 Task: Look for space in Balezino, Russia from 6th September, 2023 to 12th September, 2023 for 4 adults in price range Rs.10000 to Rs.14000. Place can be private room with 4 bedrooms having 4 beds and 4 bathrooms. Property type can be house, flat, guest house. Amenities needed are: wifi, TV, free parkinig on premises, gym, breakfast. Booking option can be shelf check-in. Required host language is English.
Action: Mouse moved to (458, 100)
Screenshot: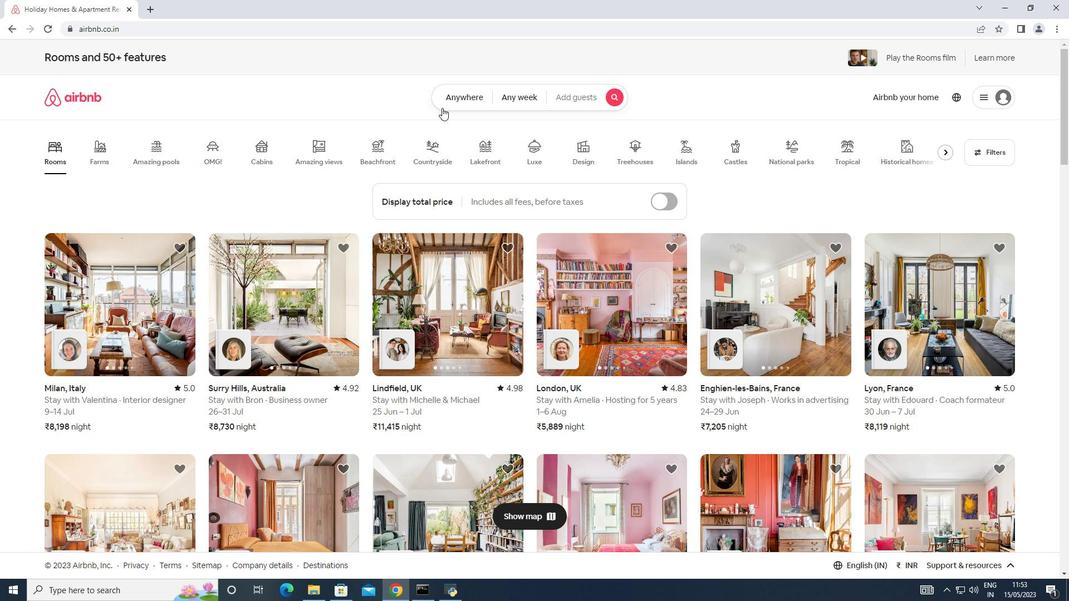 
Action: Mouse pressed left at (458, 100)
Screenshot: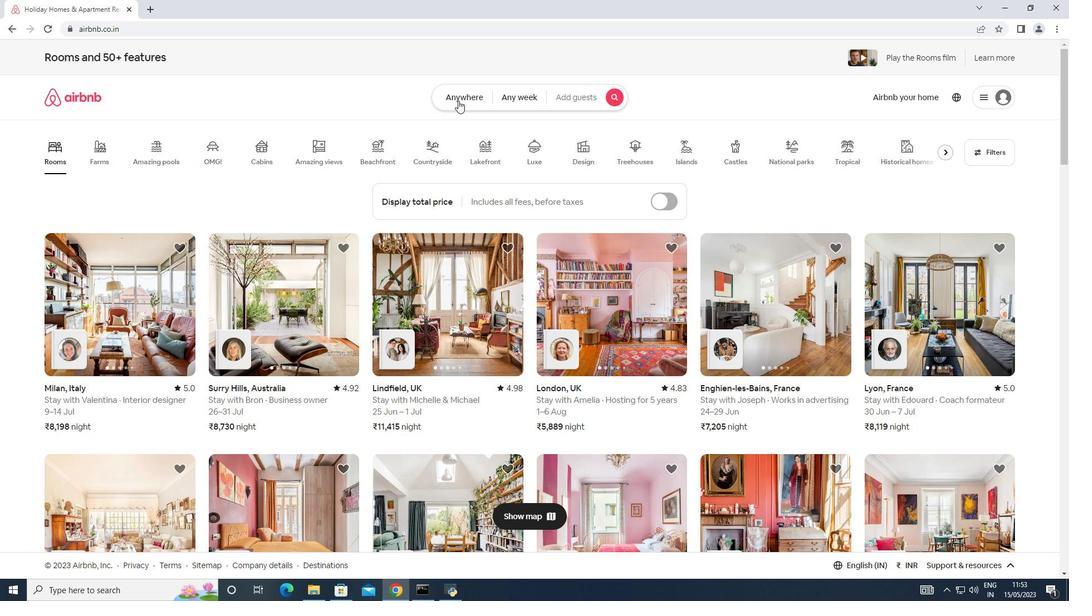 
Action: Mouse moved to (383, 137)
Screenshot: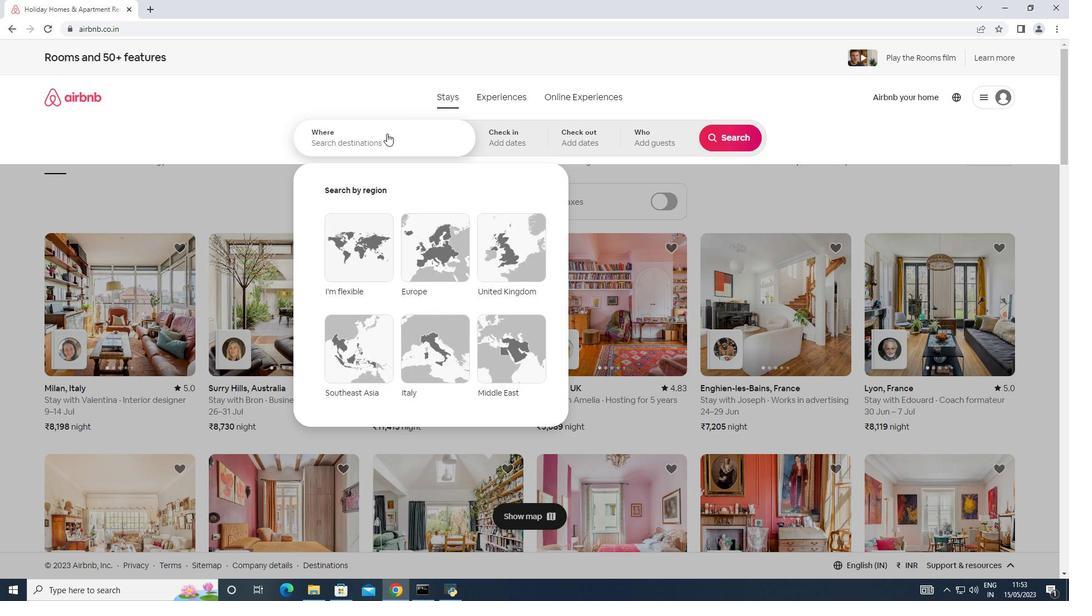 
Action: Mouse pressed left at (383, 137)
Screenshot: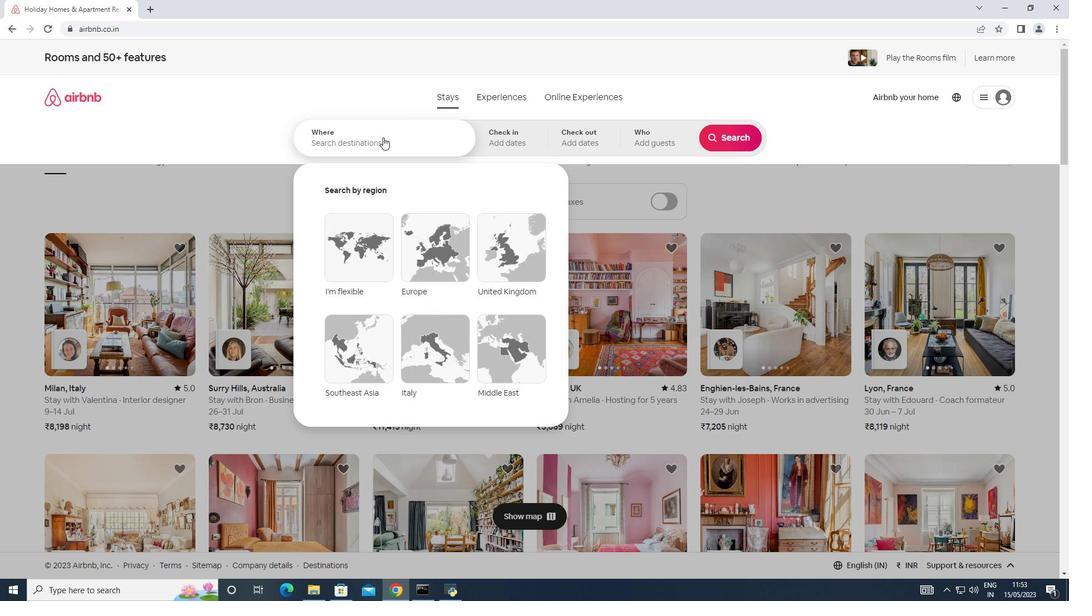 
Action: Mouse moved to (356, 141)
Screenshot: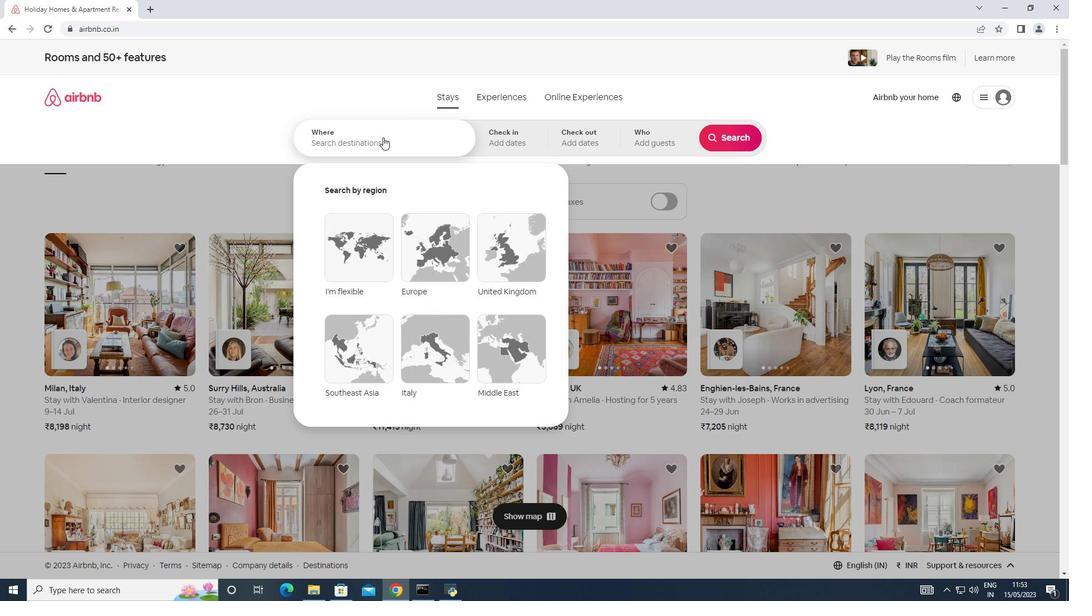 
Action: Key pressed <Key.shift>Balezino,<Key.shift>Russia
Screenshot: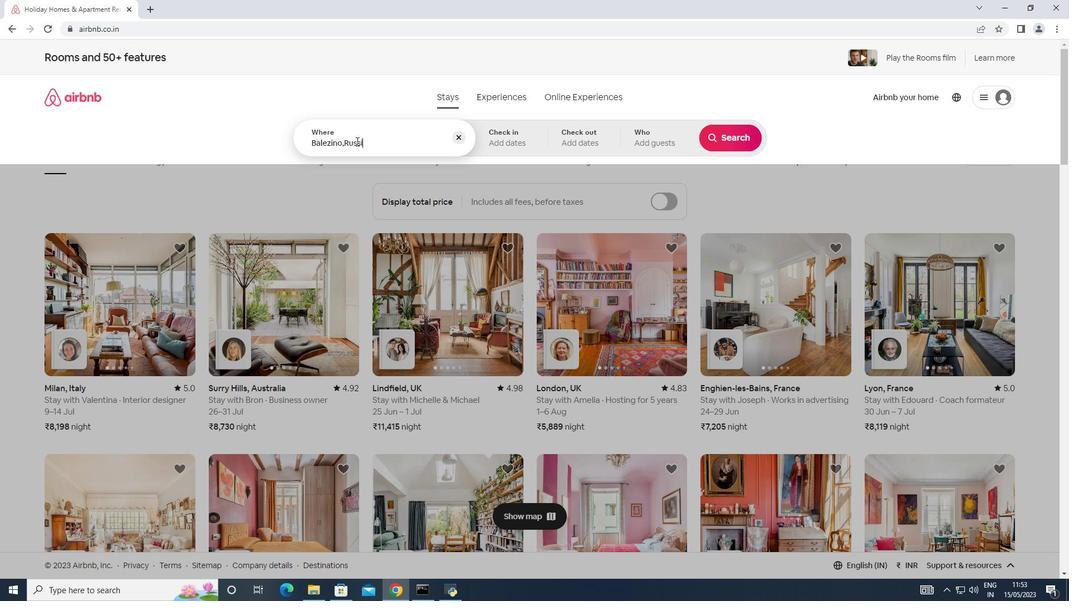 
Action: Mouse moved to (510, 142)
Screenshot: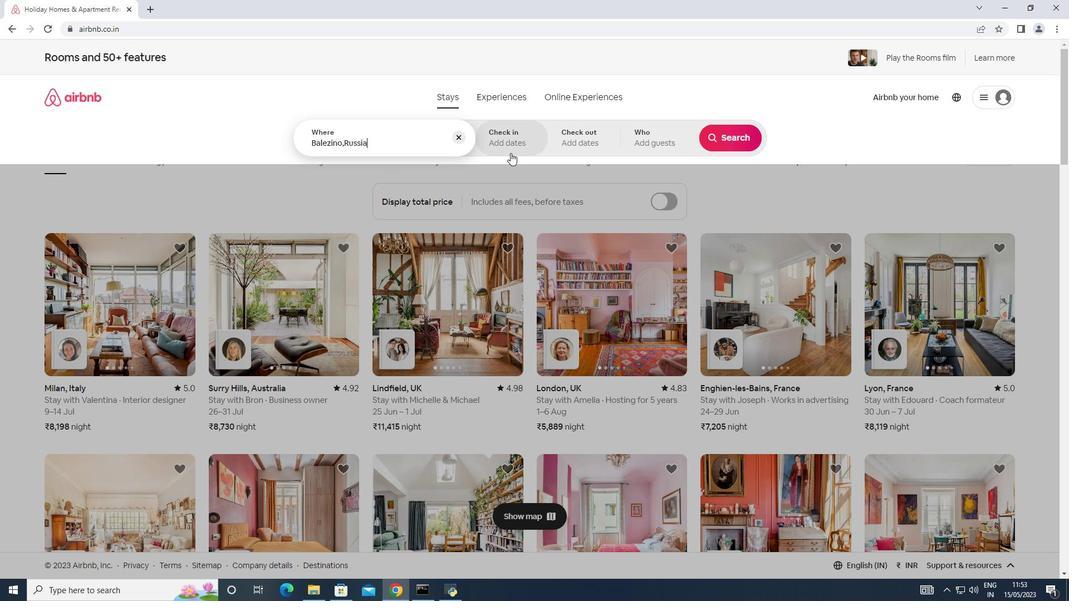
Action: Mouse pressed left at (510, 142)
Screenshot: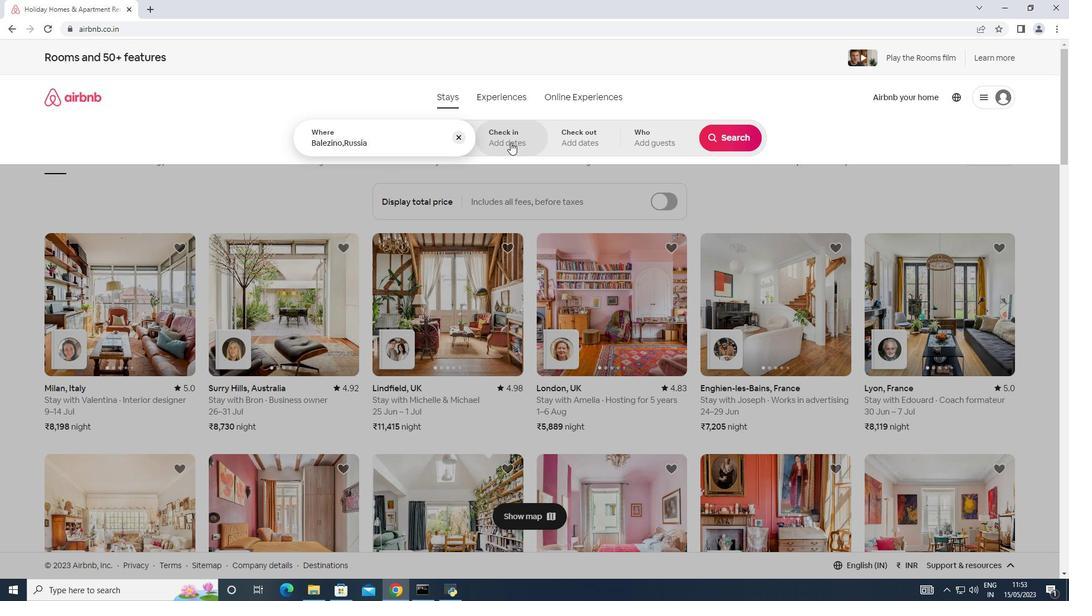 
Action: Mouse moved to (730, 225)
Screenshot: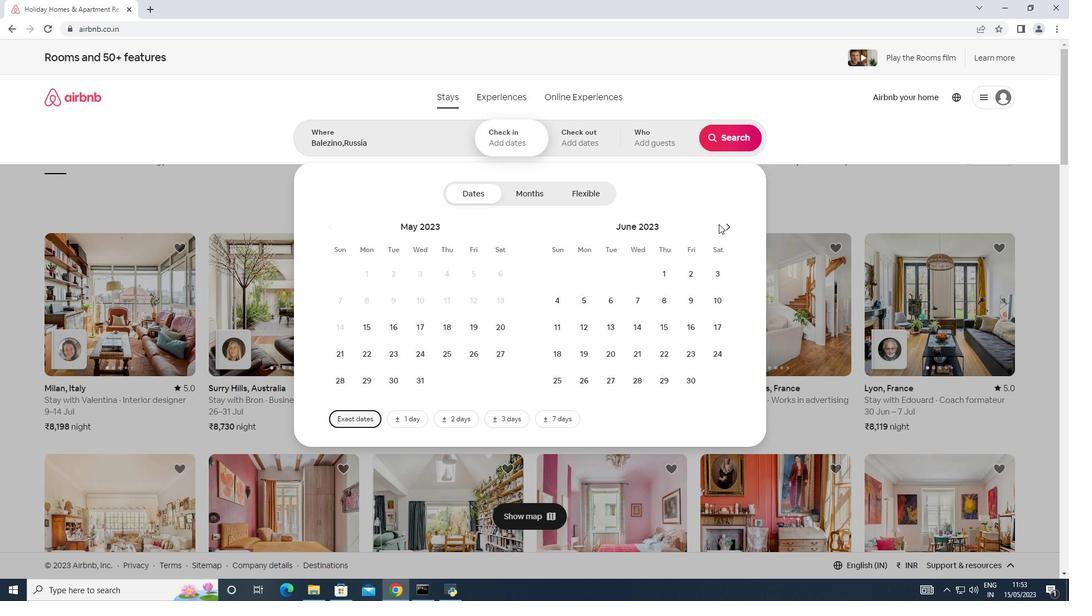 
Action: Mouse pressed left at (730, 225)
Screenshot: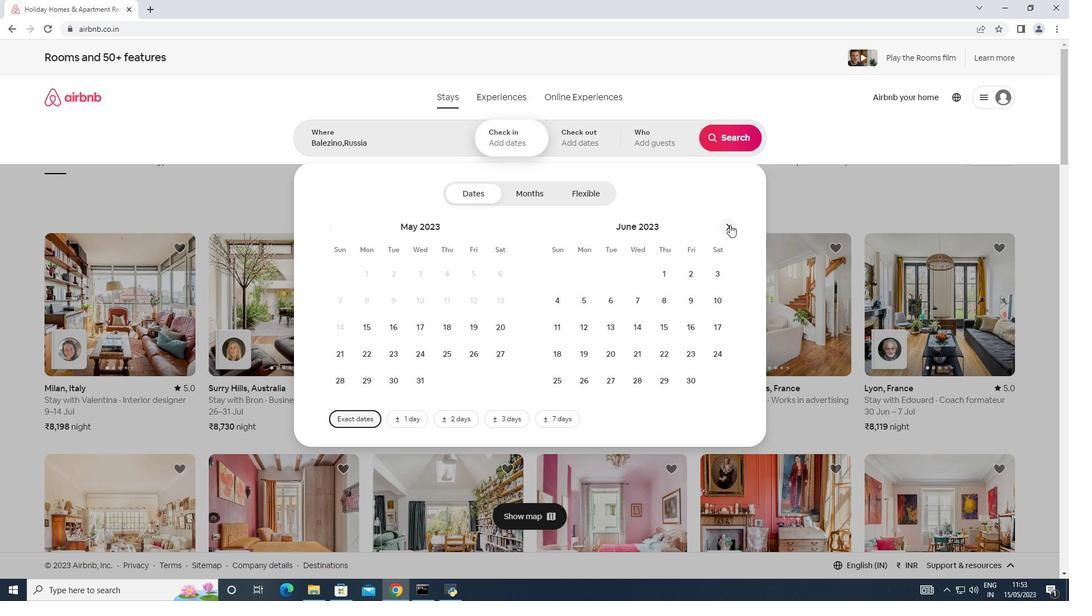 
Action: Mouse pressed left at (730, 225)
Screenshot: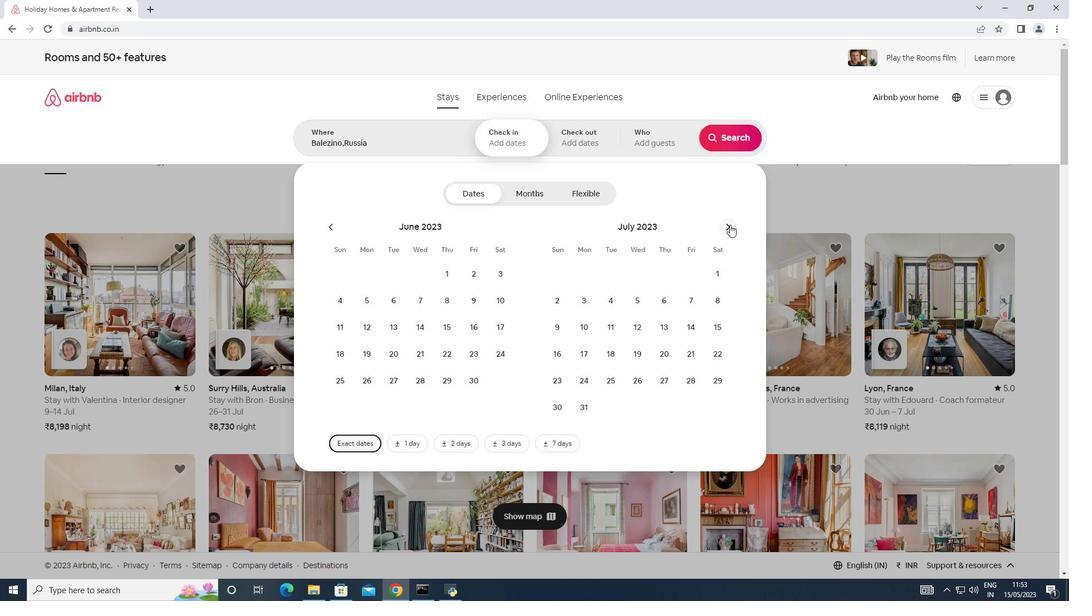 
Action: Mouse pressed left at (730, 225)
Screenshot: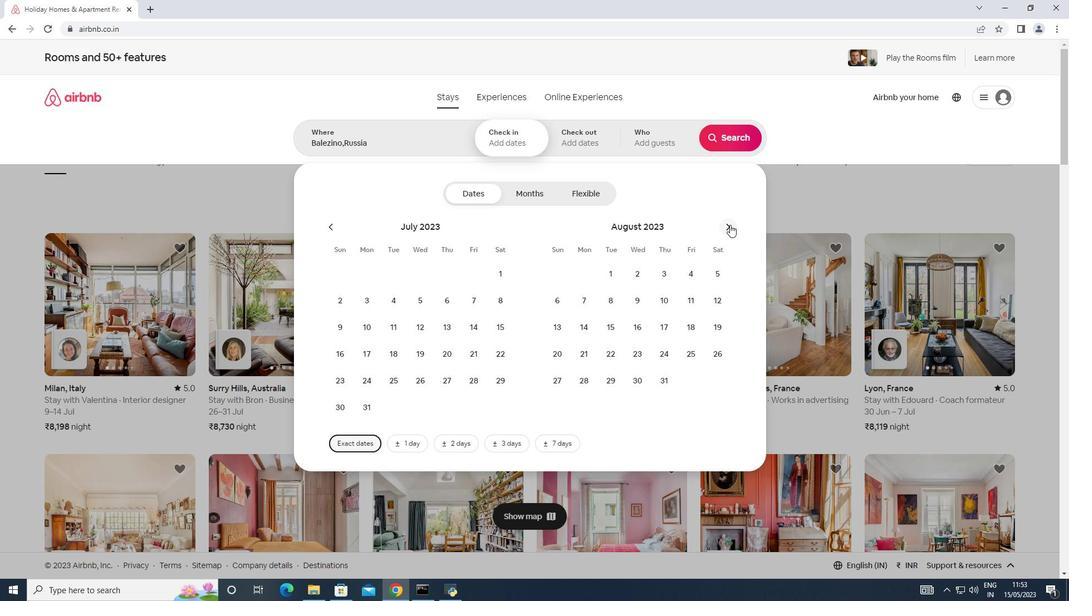 
Action: Mouse moved to (632, 300)
Screenshot: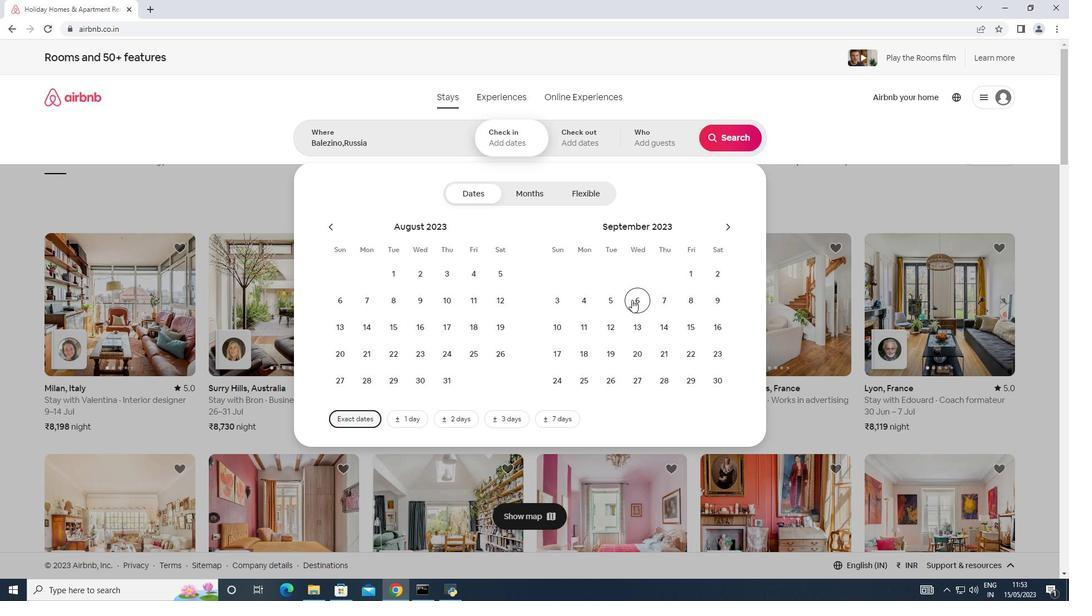 
Action: Mouse pressed left at (632, 300)
Screenshot: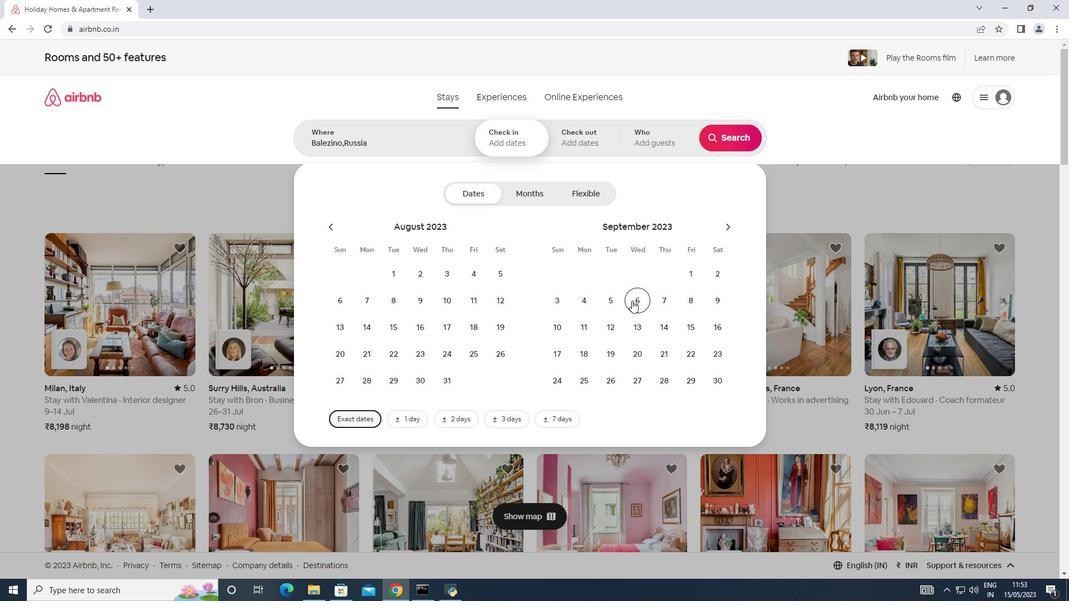 
Action: Mouse moved to (619, 321)
Screenshot: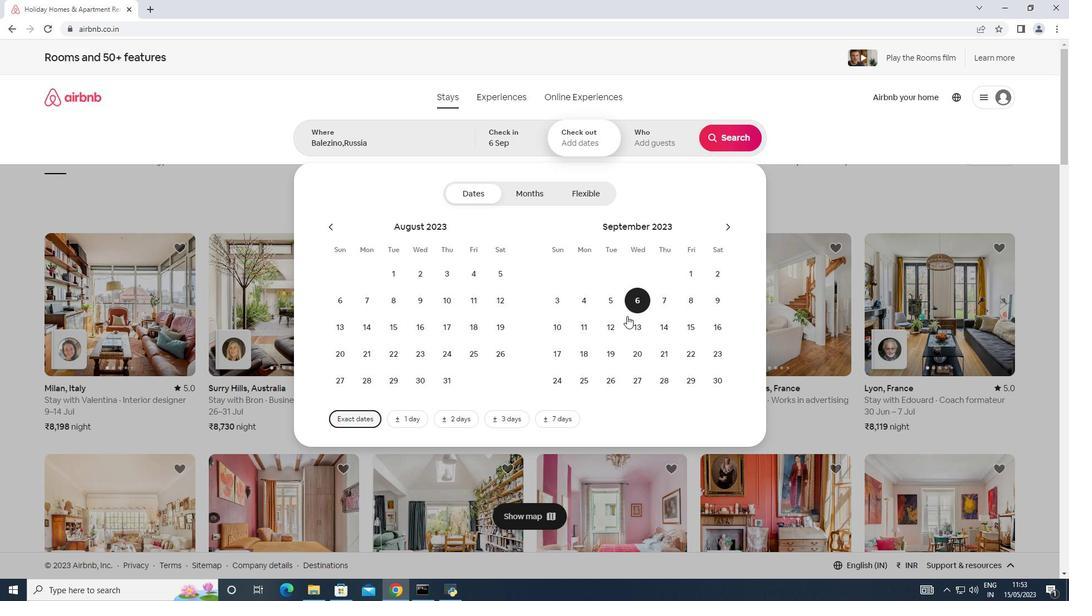 
Action: Mouse pressed left at (619, 321)
Screenshot: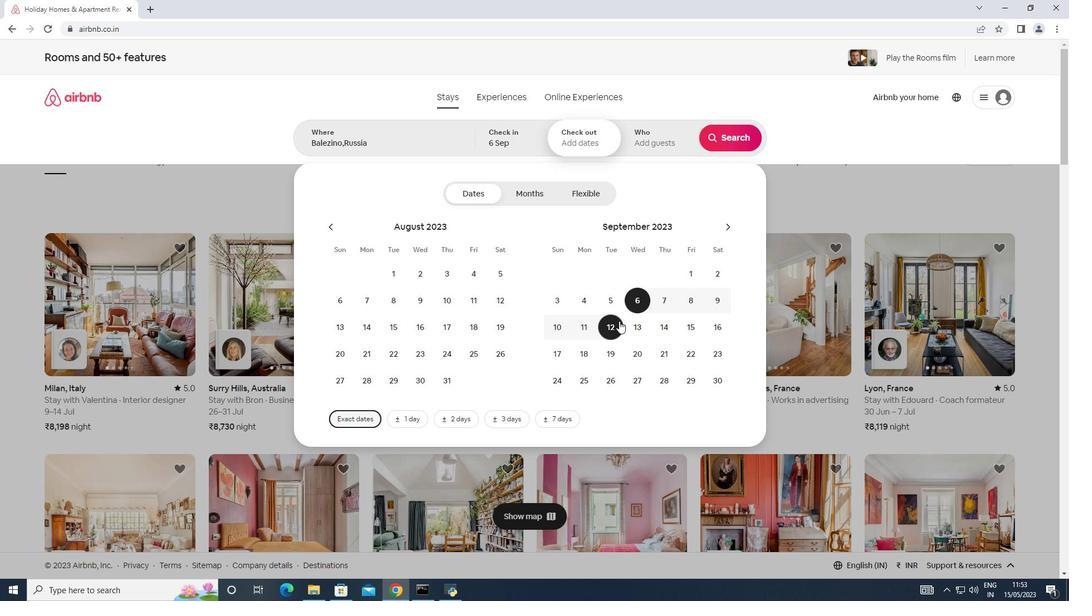 
Action: Mouse moved to (648, 140)
Screenshot: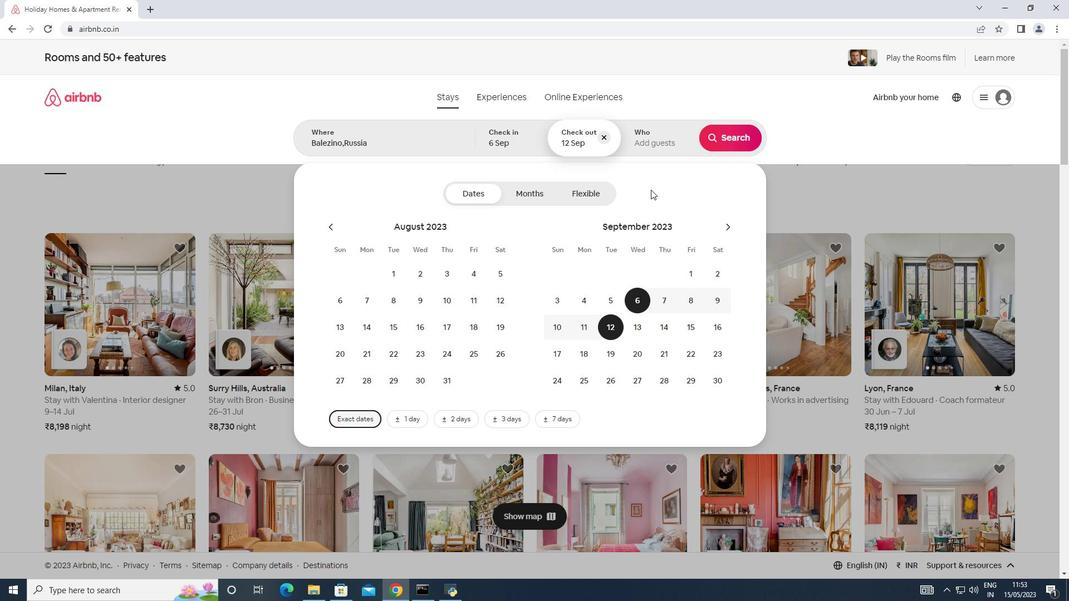 
Action: Mouse pressed left at (648, 140)
Screenshot: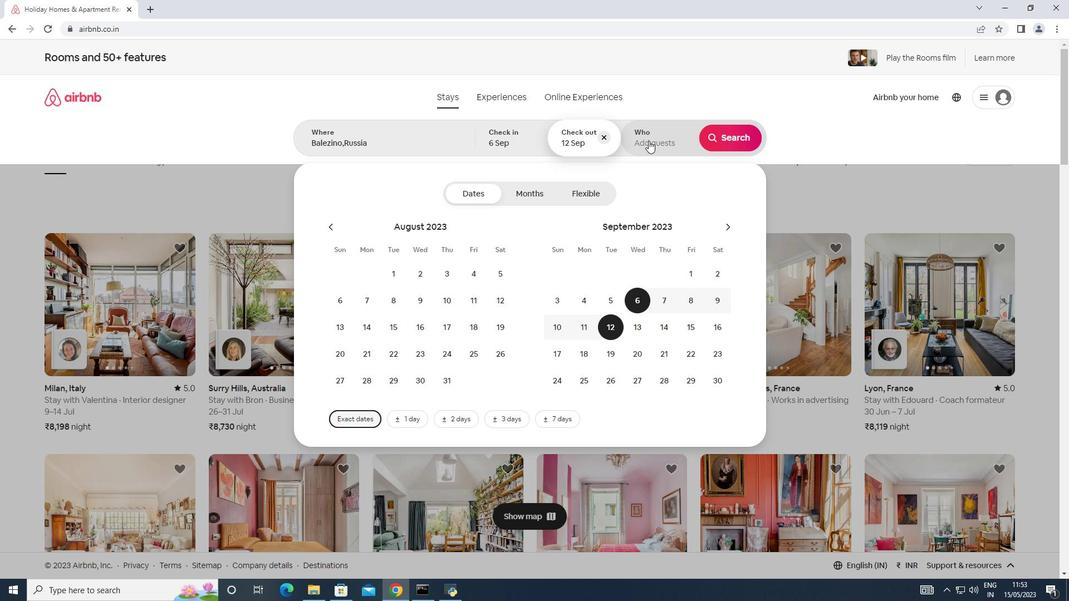 
Action: Mouse moved to (734, 197)
Screenshot: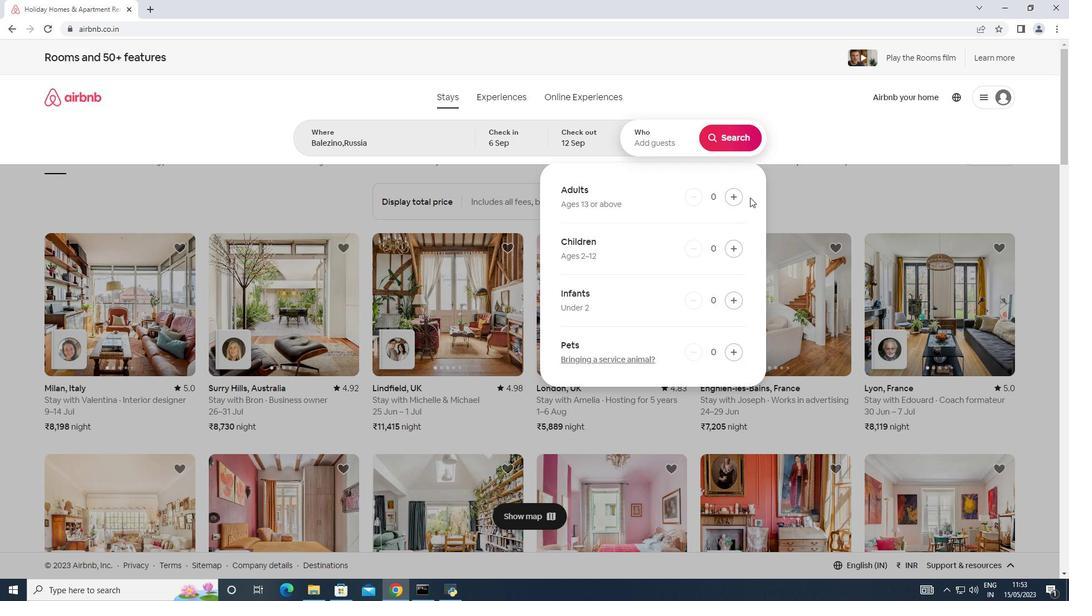 
Action: Mouse pressed left at (734, 197)
Screenshot: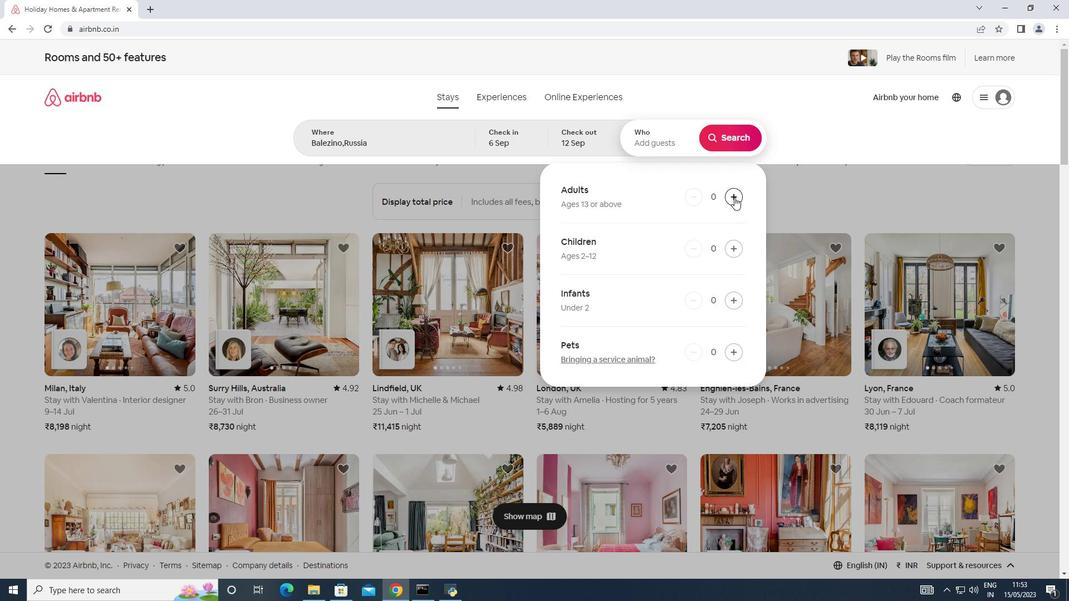 
Action: Mouse pressed left at (734, 197)
Screenshot: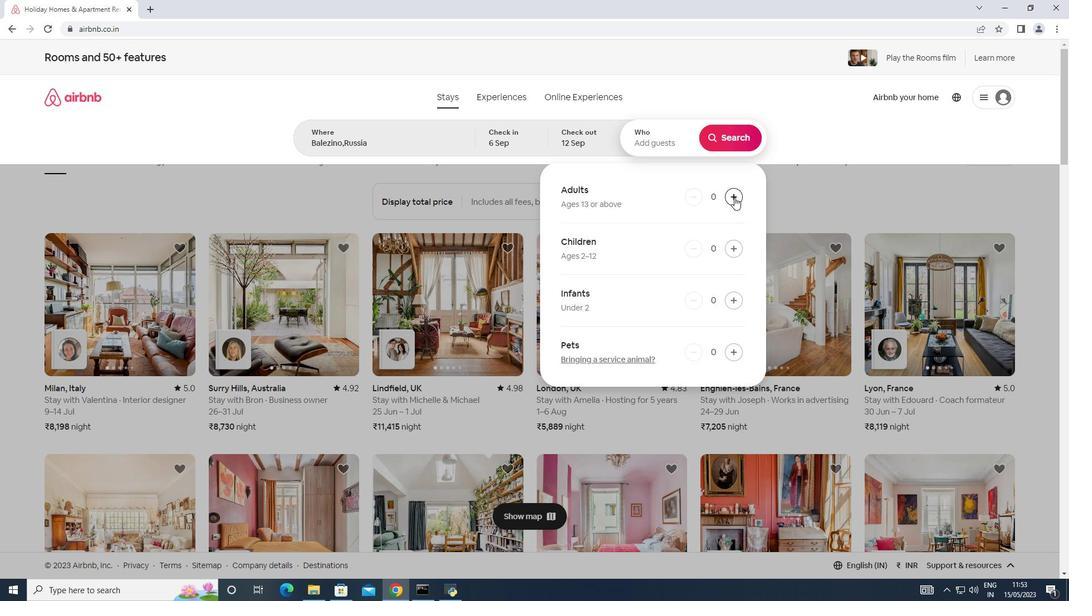 
Action: Mouse pressed left at (734, 197)
Screenshot: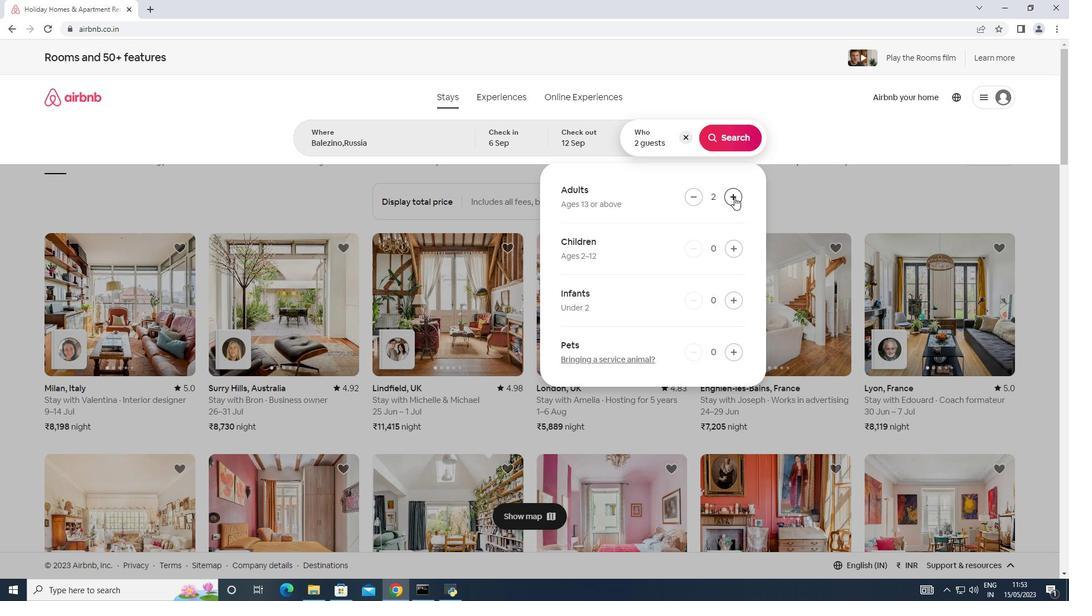 
Action: Mouse moved to (734, 193)
Screenshot: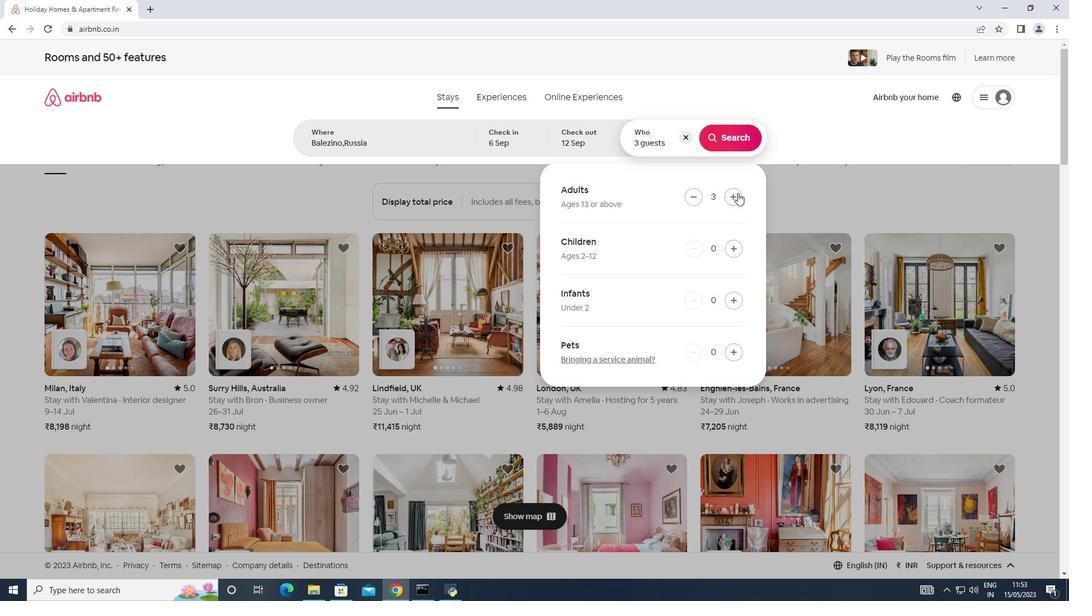 
Action: Mouse pressed left at (734, 193)
Screenshot: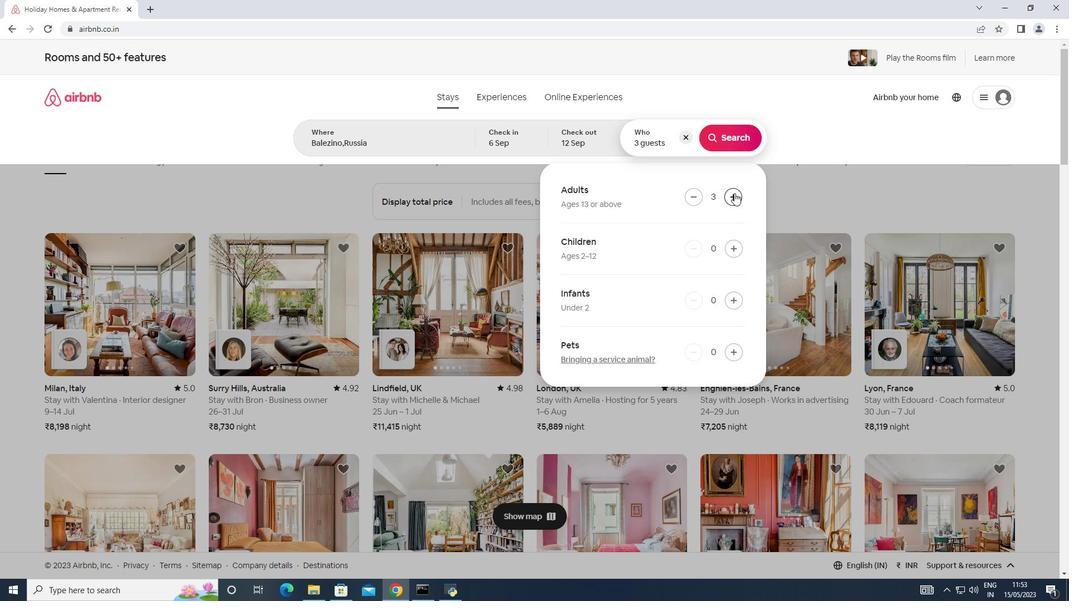 
Action: Mouse moved to (734, 135)
Screenshot: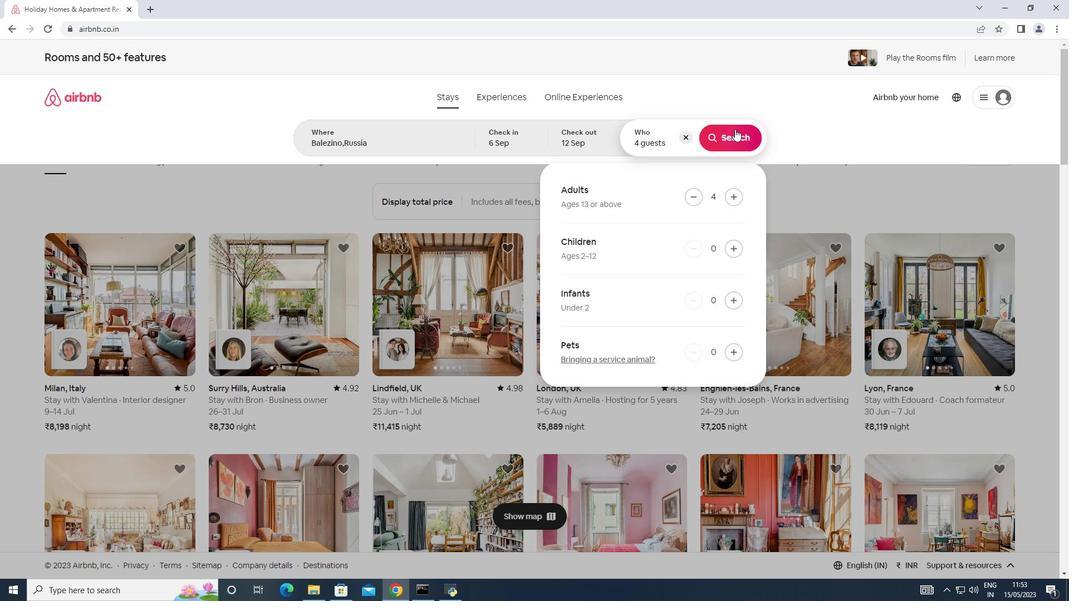 
Action: Mouse pressed left at (734, 135)
Screenshot: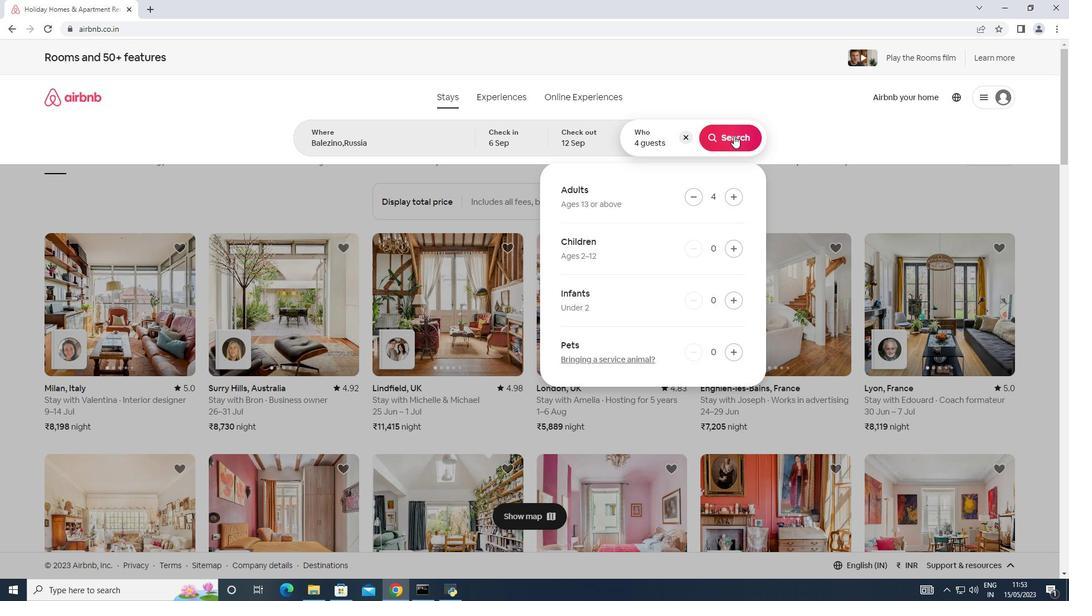 
Action: Mouse moved to (1030, 116)
Screenshot: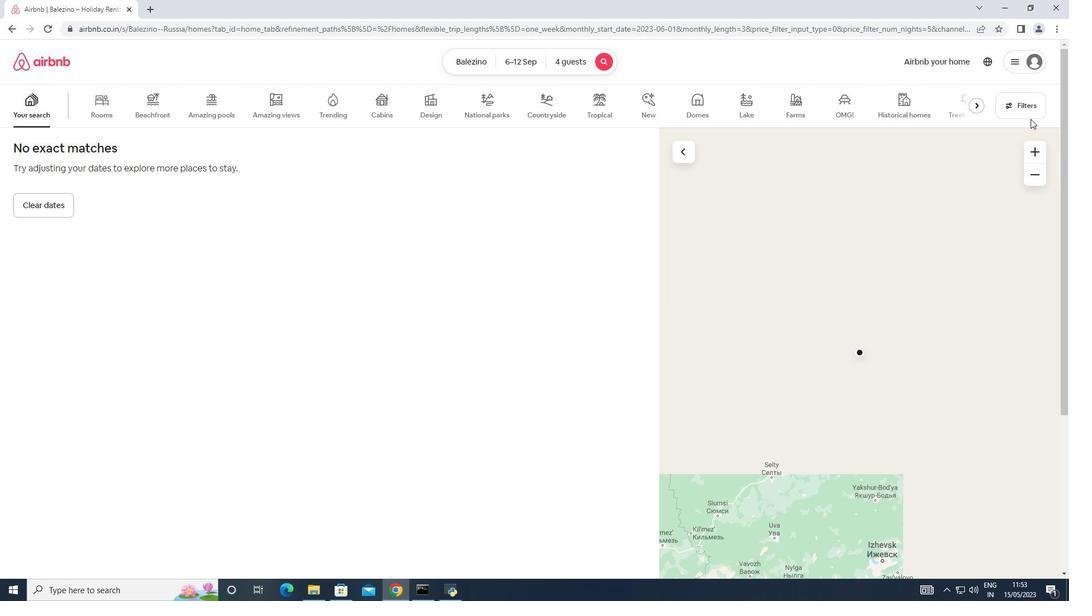 
Action: Mouse pressed left at (1030, 116)
Screenshot: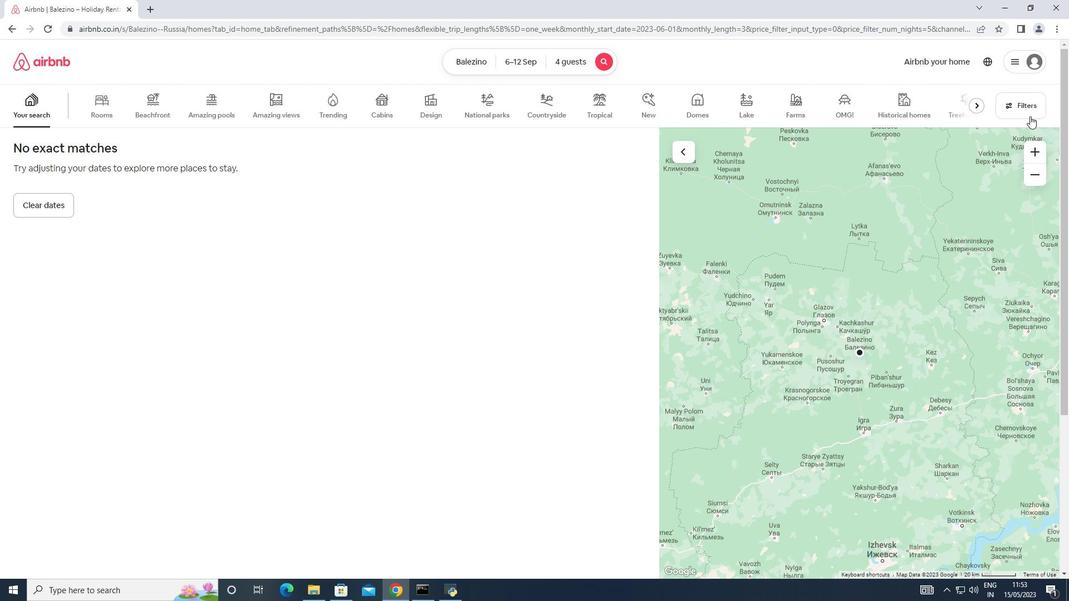 
Action: Mouse moved to (383, 374)
Screenshot: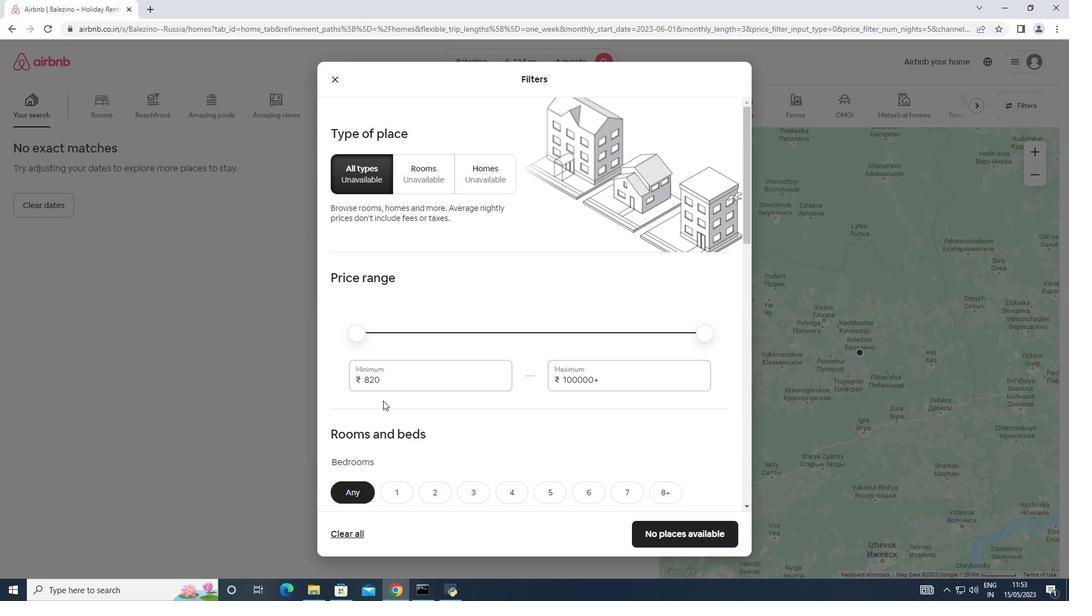 
Action: Mouse pressed left at (383, 374)
Screenshot: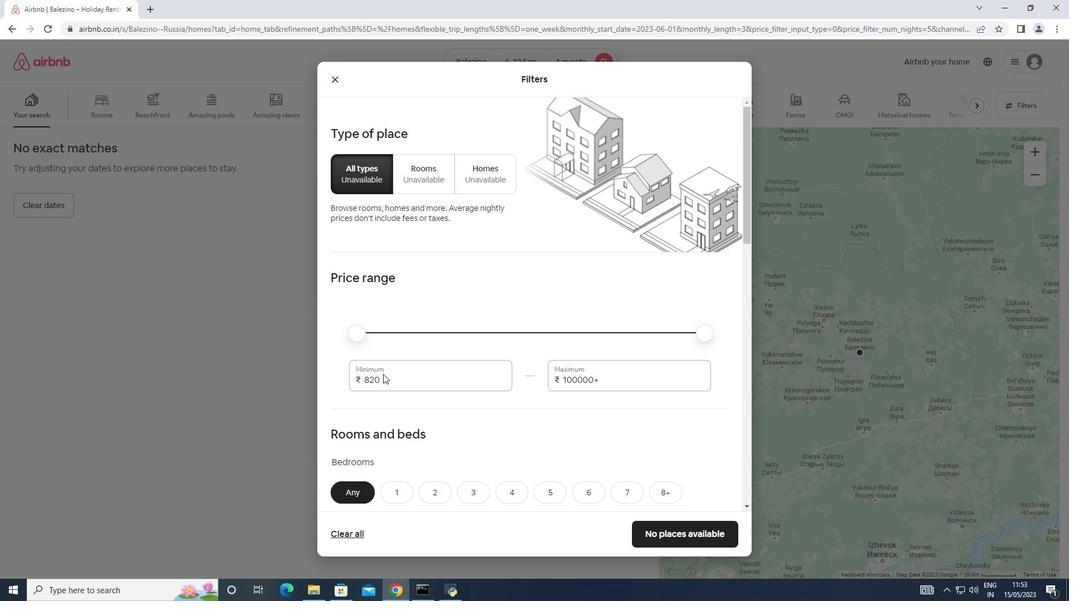 
Action: Mouse moved to (383, 378)
Screenshot: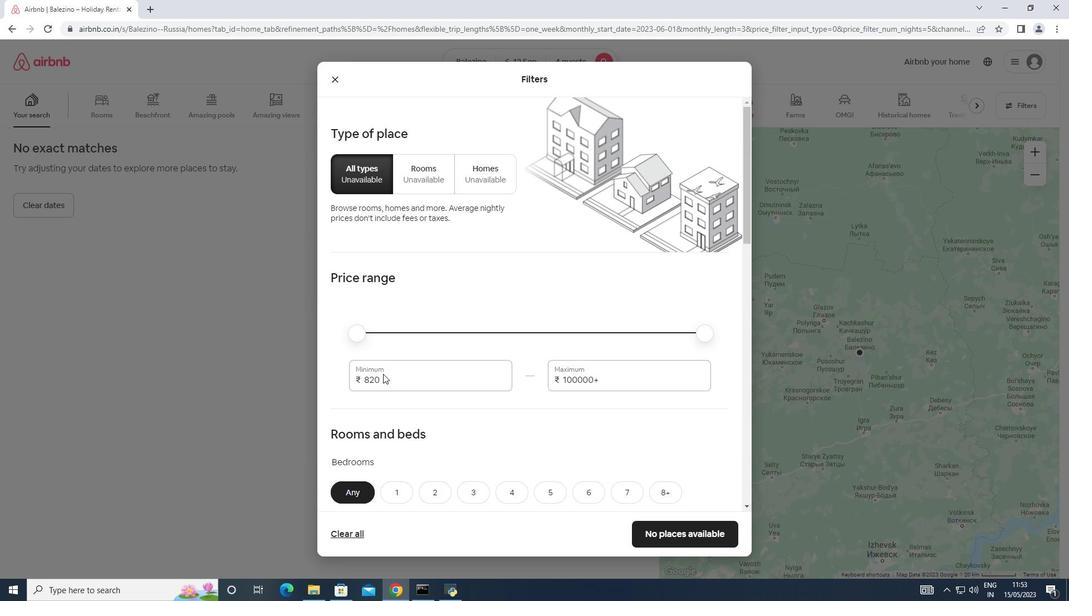 
Action: Mouse pressed left at (383, 378)
Screenshot: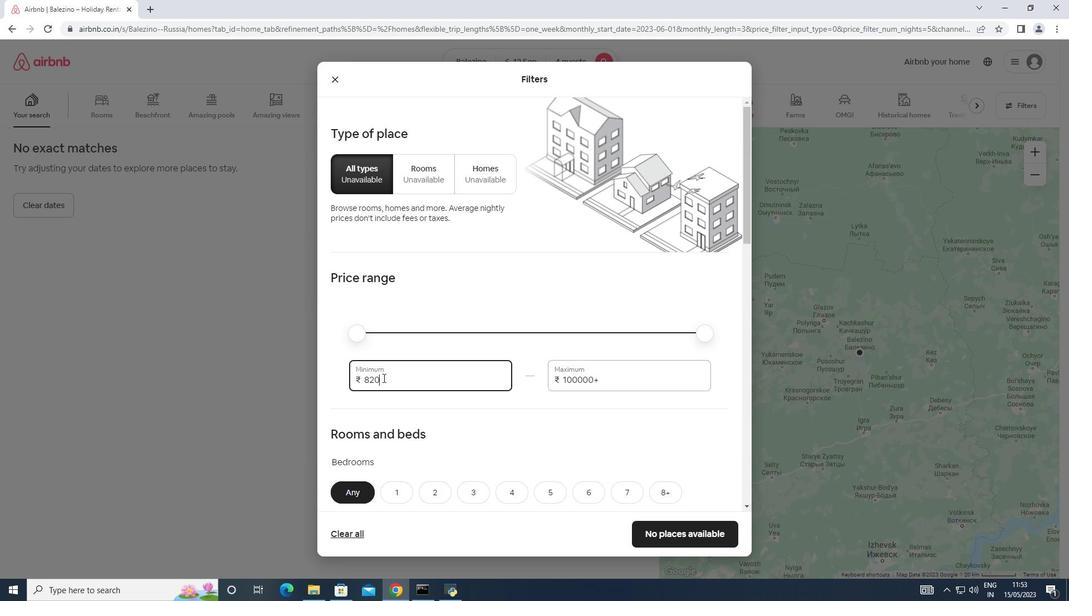 
Action: Mouse moved to (364, 377)
Screenshot: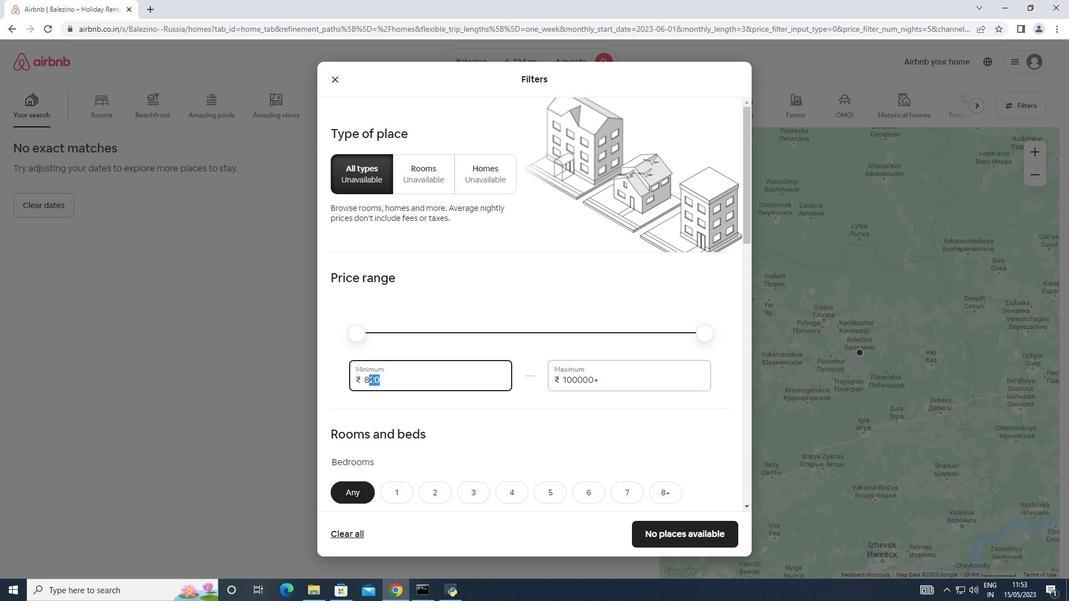 
Action: Key pressed 10000
Screenshot: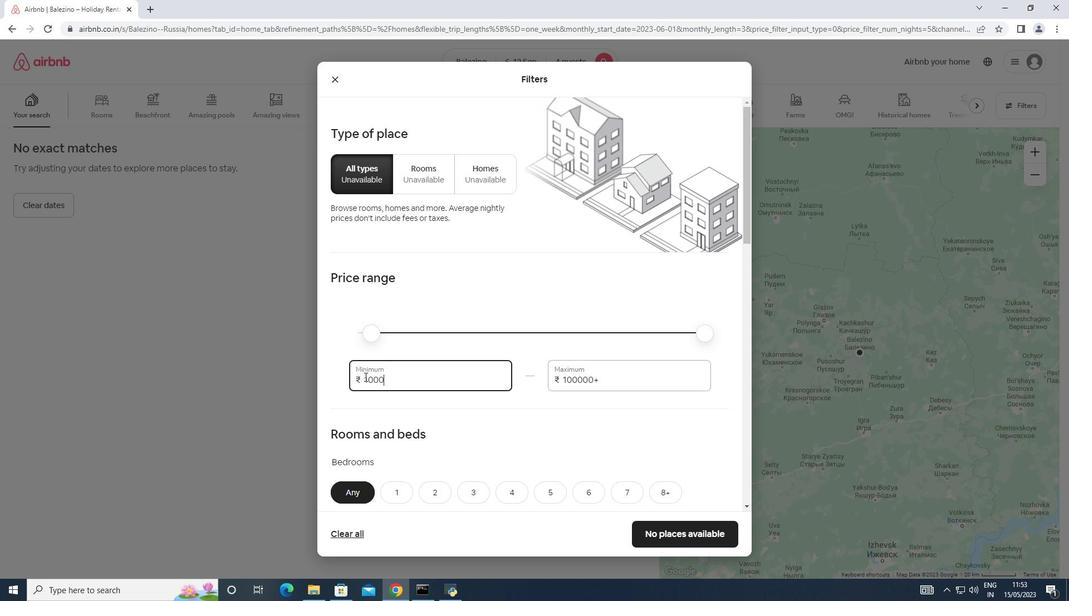 
Action: Mouse moved to (604, 380)
Screenshot: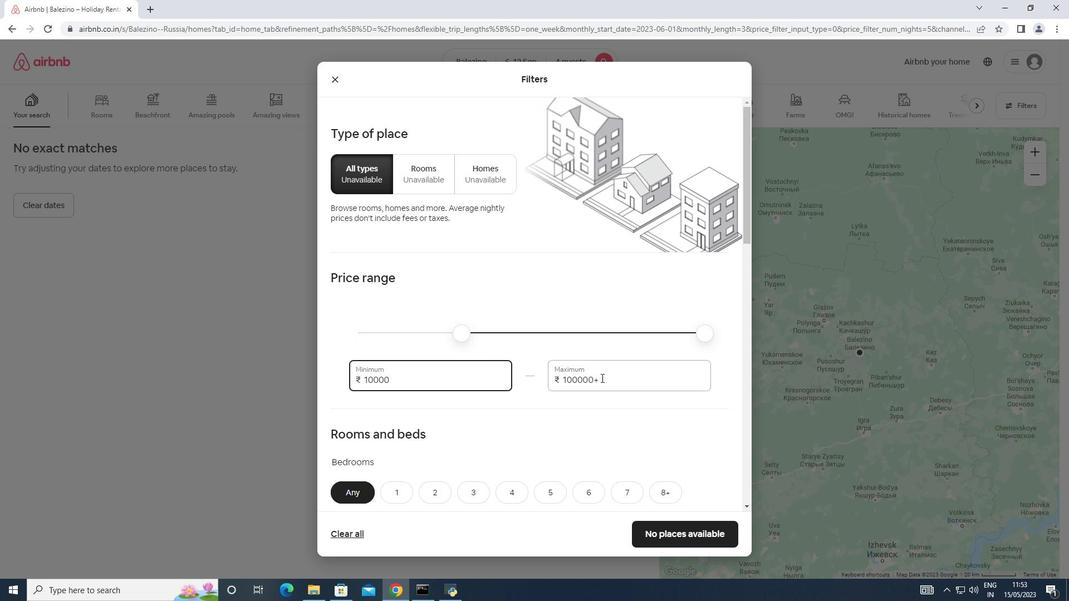 
Action: Mouse pressed left at (604, 380)
Screenshot: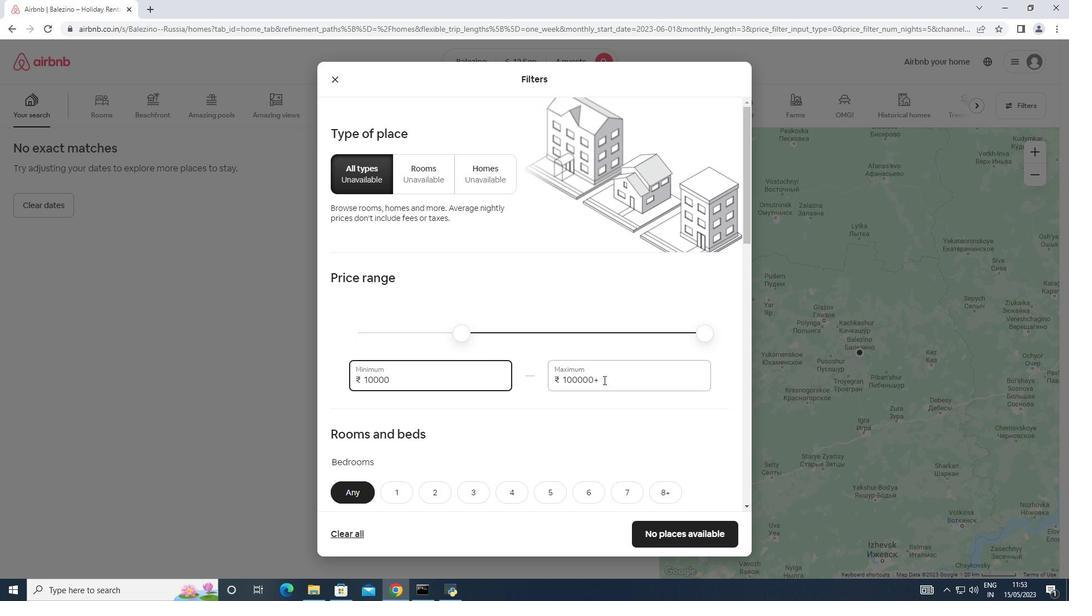 
Action: Mouse moved to (546, 370)
Screenshot: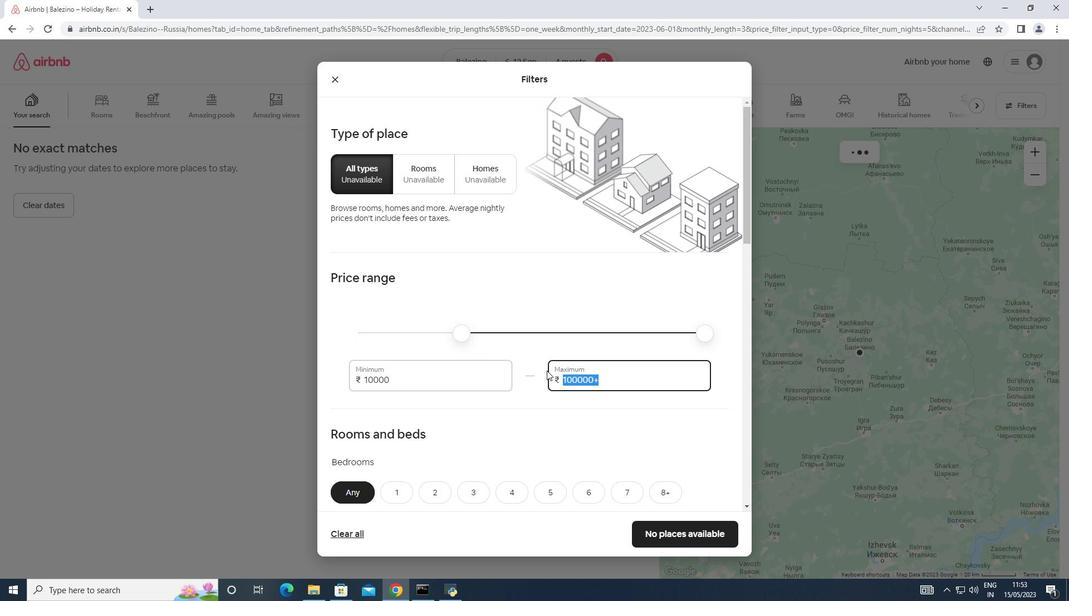 
Action: Key pressed 14000
Screenshot: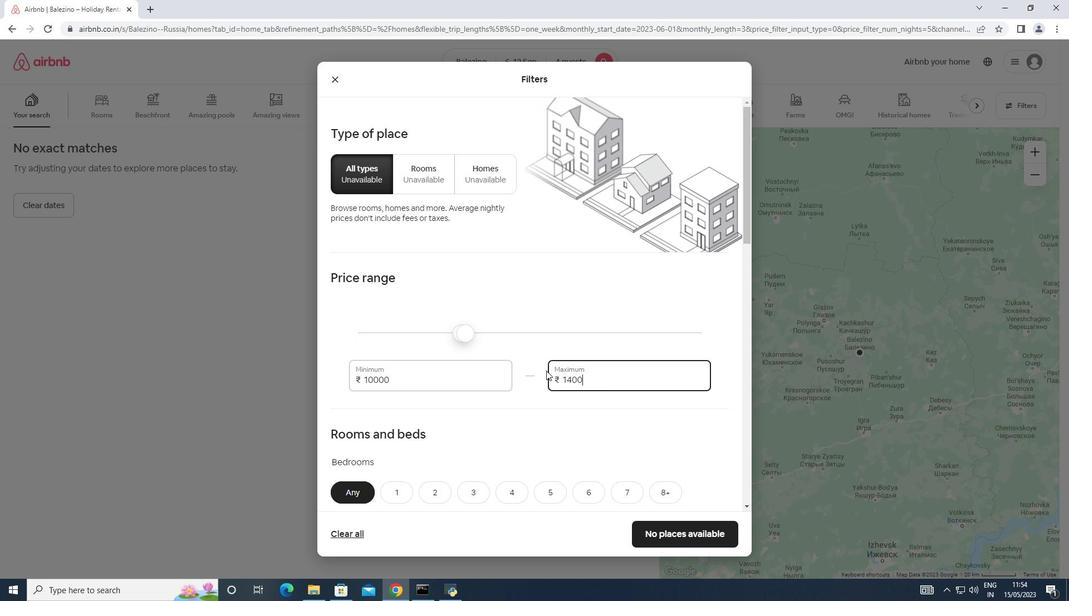 
Action: Mouse moved to (546, 364)
Screenshot: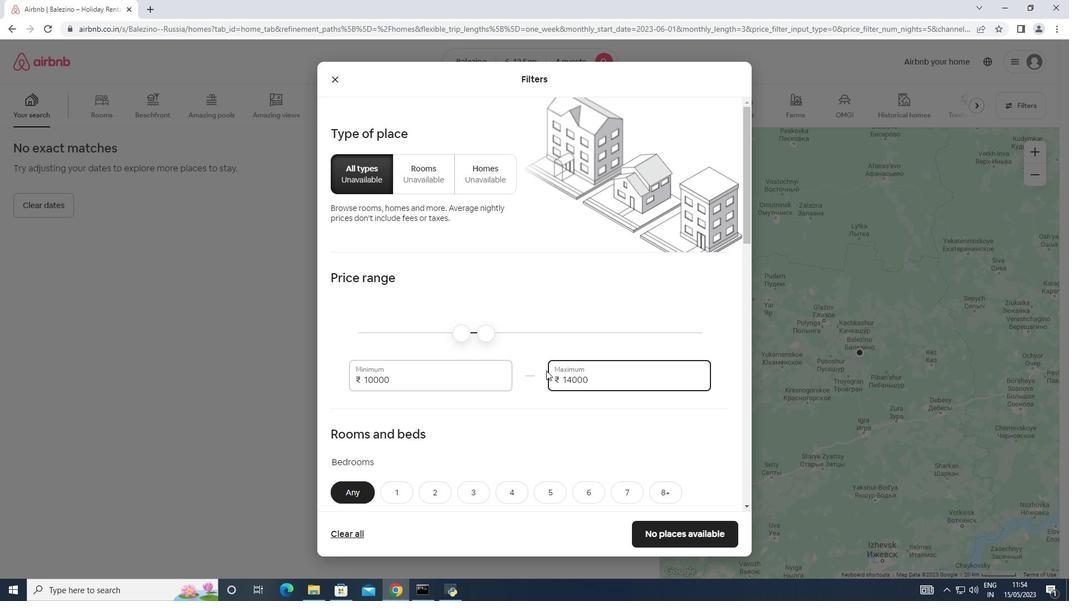 
Action: Mouse scrolled (546, 363) with delta (0, 0)
Screenshot: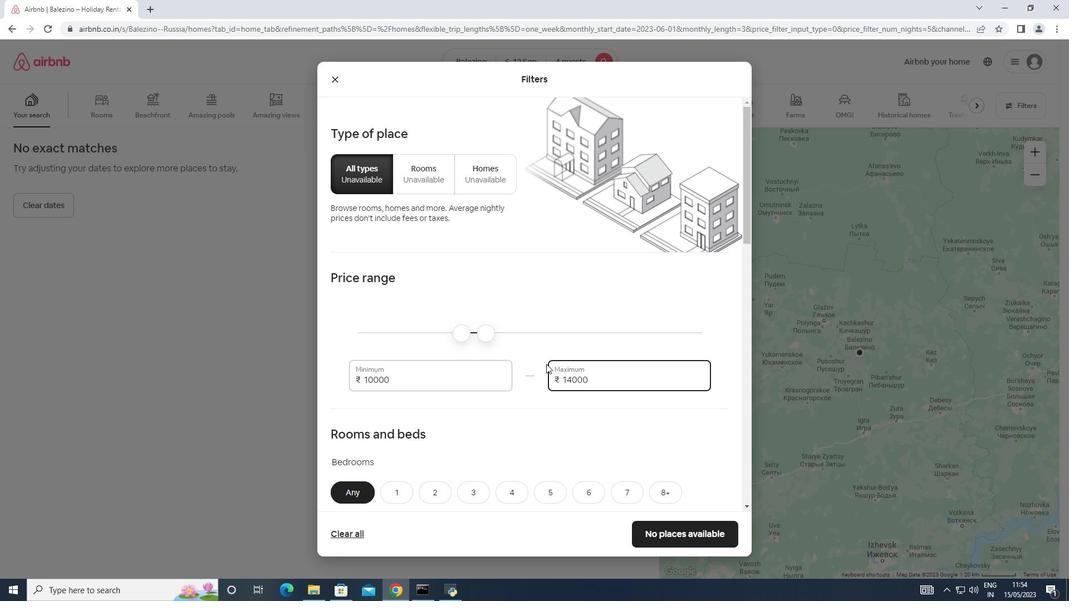 
Action: Mouse scrolled (546, 363) with delta (0, 0)
Screenshot: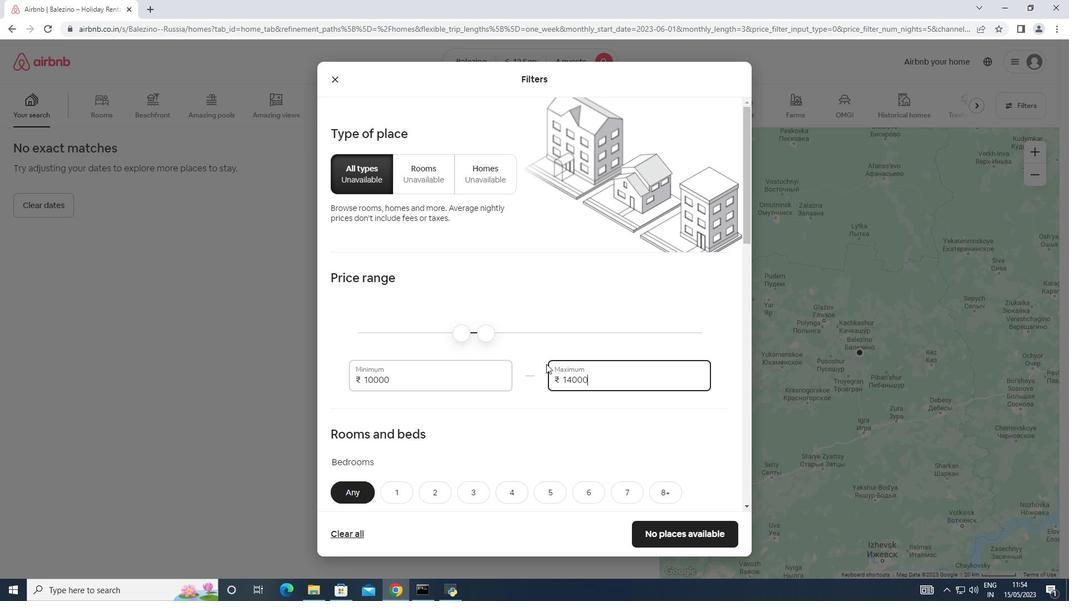
Action: Mouse scrolled (546, 363) with delta (0, 0)
Screenshot: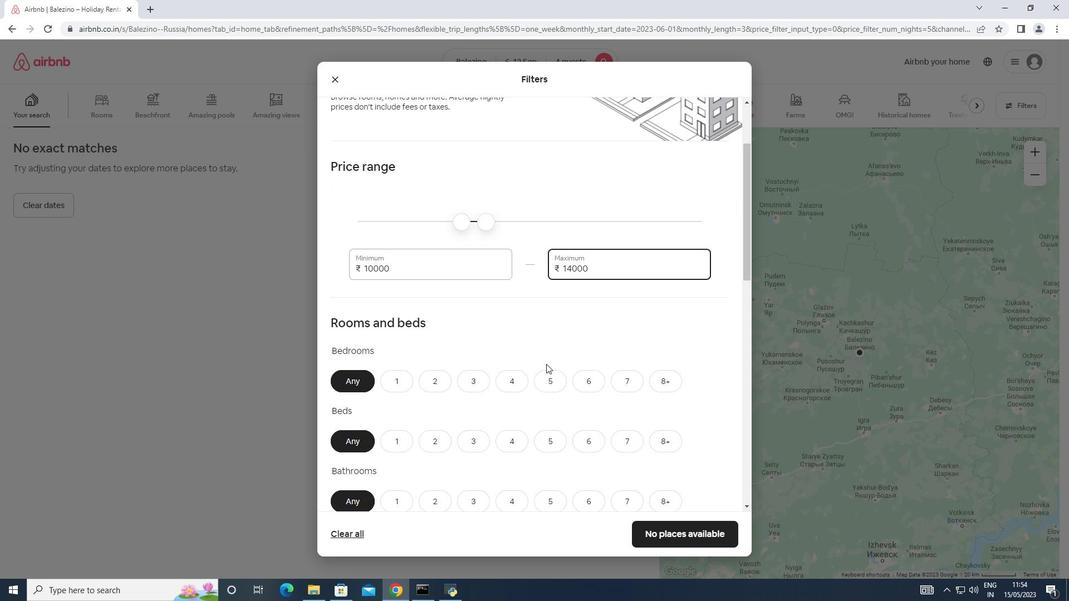 
Action: Mouse scrolled (546, 363) with delta (0, 0)
Screenshot: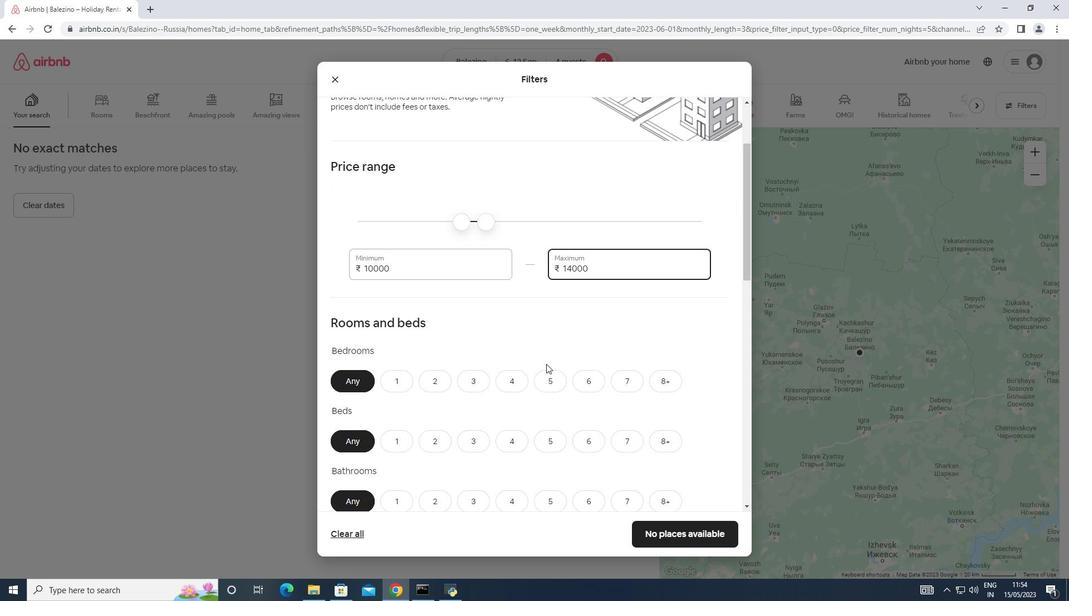 
Action: Mouse moved to (511, 270)
Screenshot: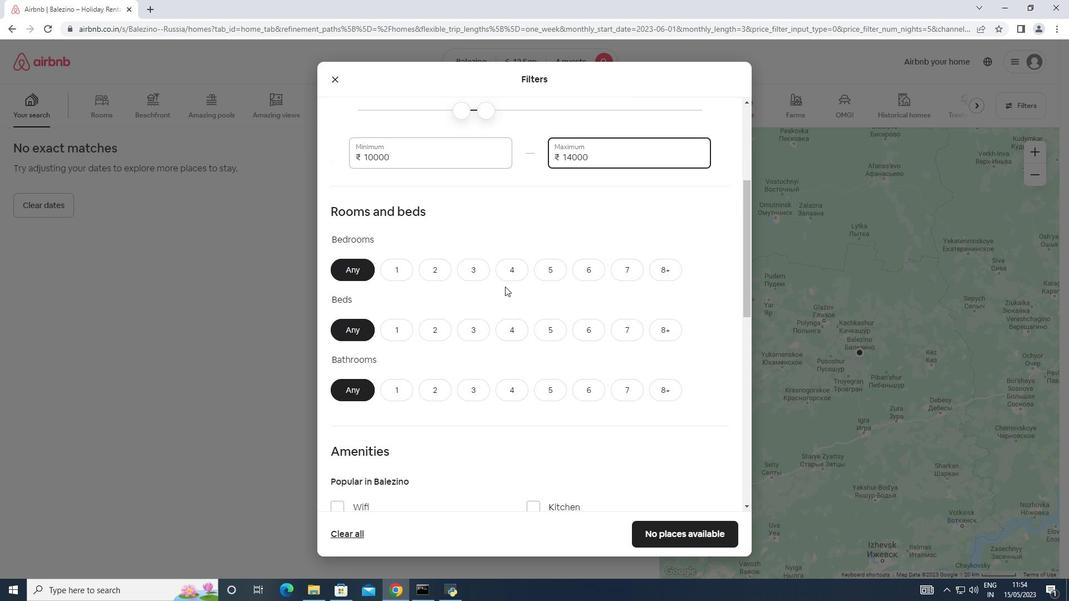 
Action: Mouse pressed left at (511, 270)
Screenshot: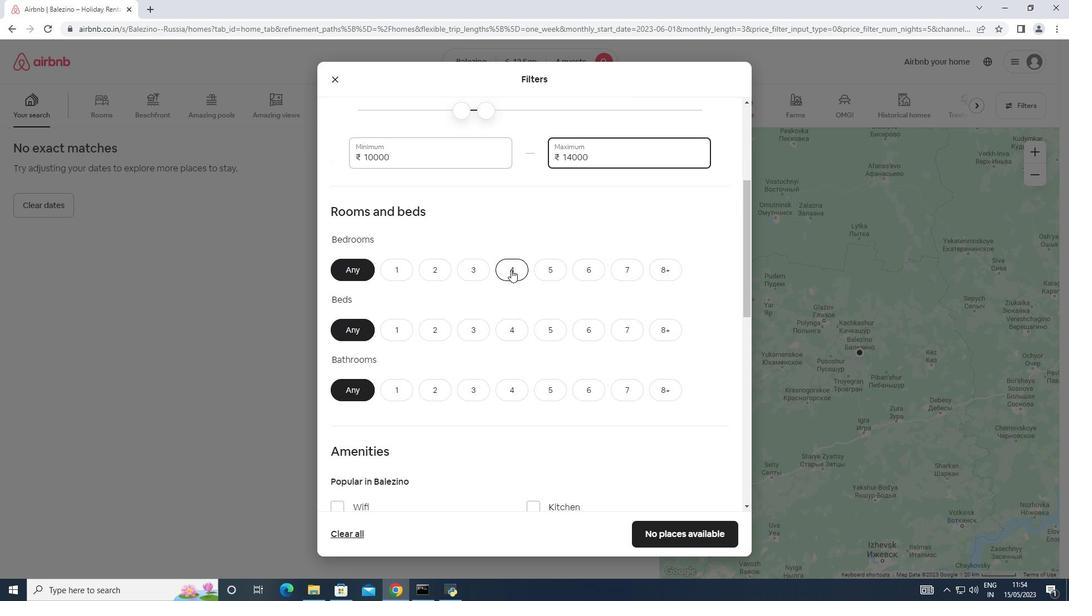 
Action: Mouse moved to (509, 330)
Screenshot: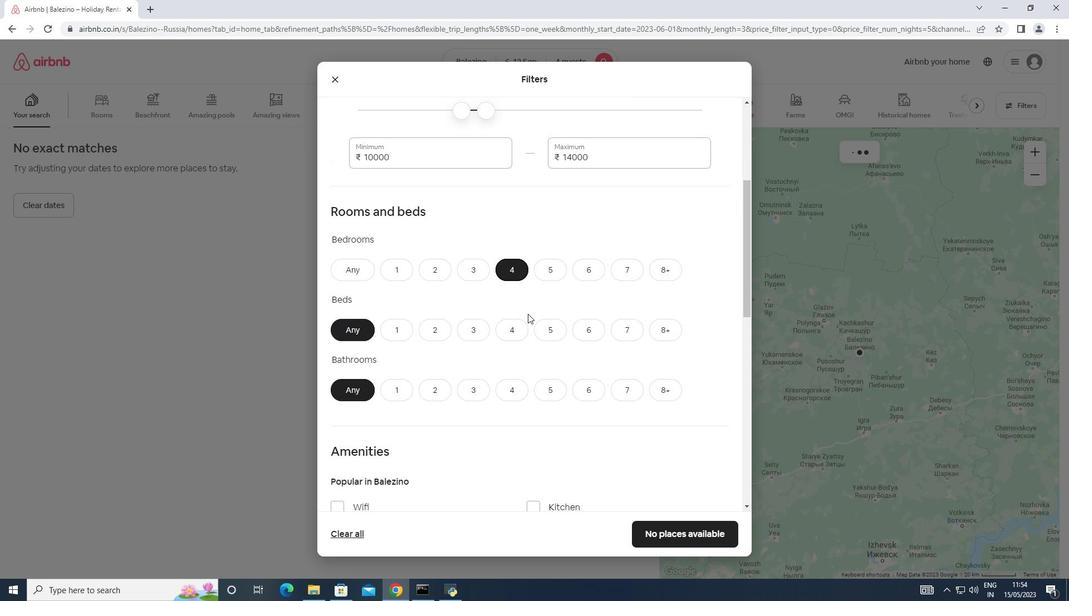 
Action: Mouse pressed left at (509, 330)
Screenshot: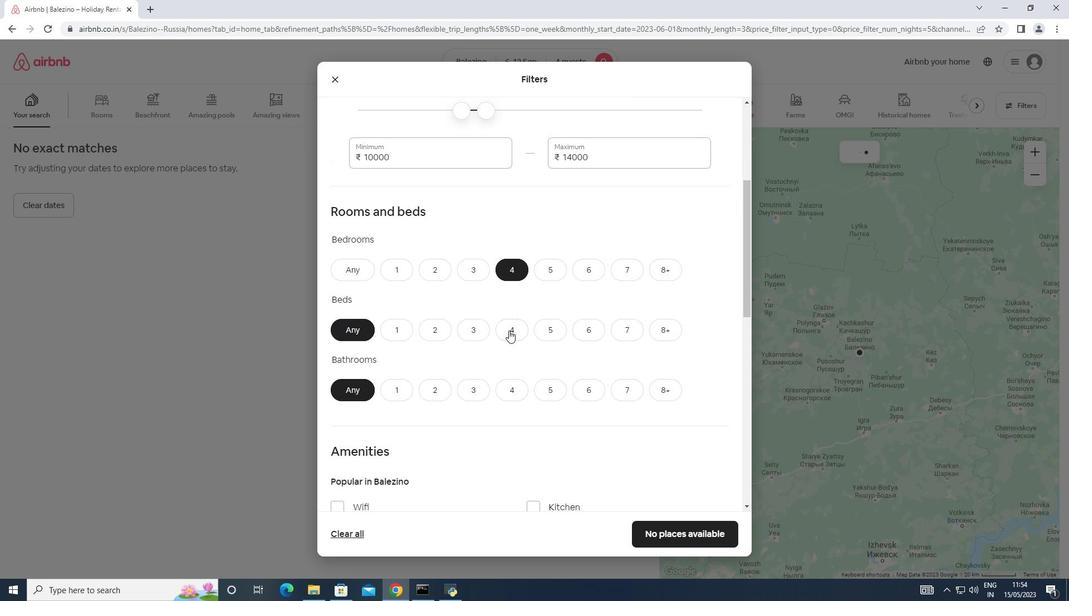 
Action: Mouse moved to (511, 390)
Screenshot: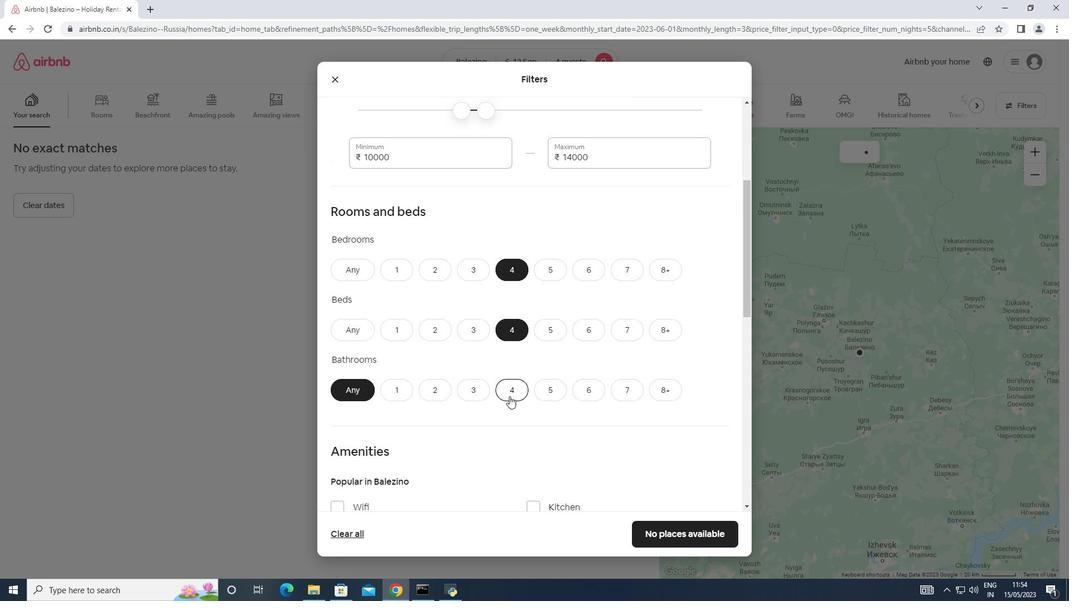 
Action: Mouse pressed left at (511, 390)
Screenshot: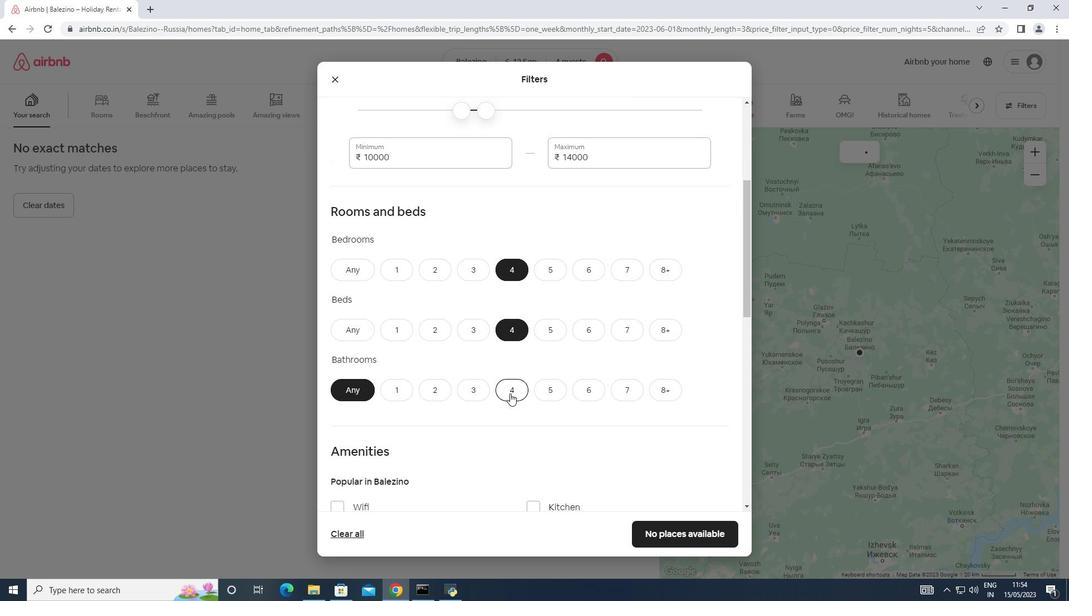 
Action: Mouse scrolled (511, 389) with delta (0, 0)
Screenshot: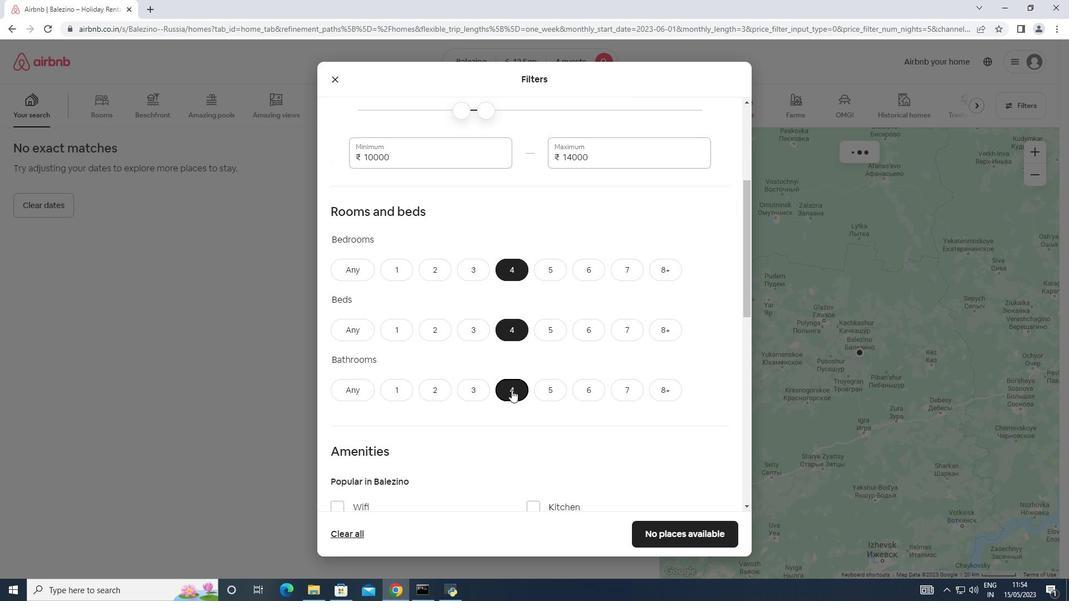 
Action: Mouse scrolled (511, 389) with delta (0, 0)
Screenshot: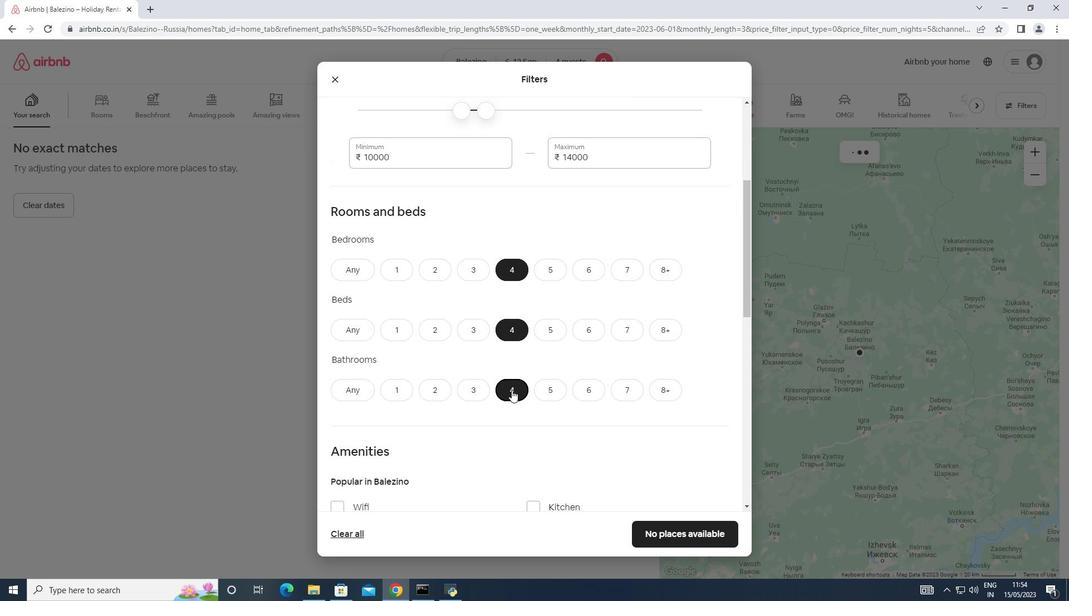 
Action: Mouse moved to (514, 388)
Screenshot: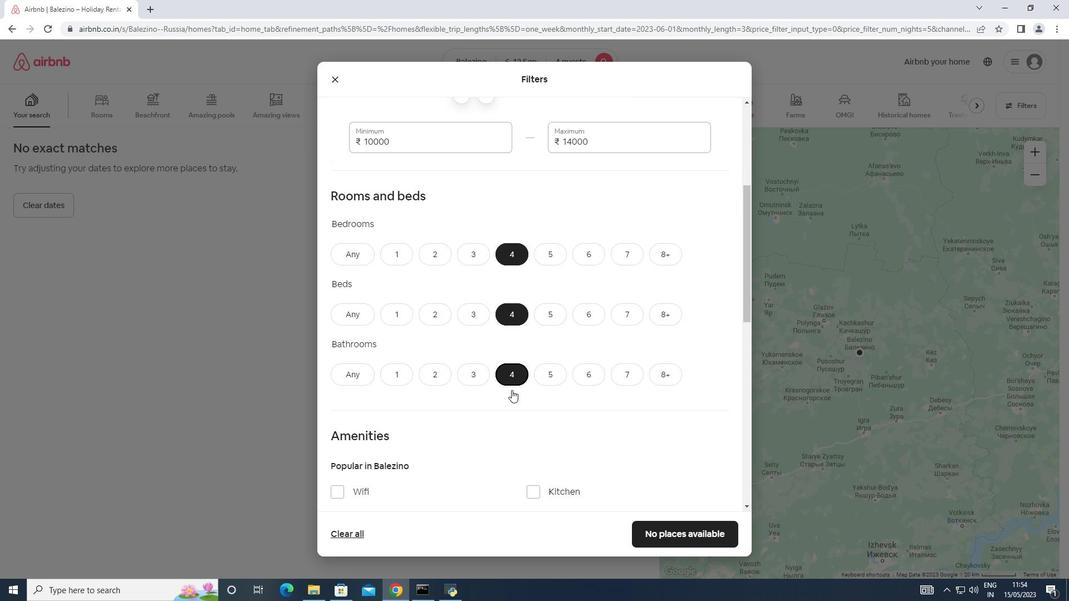 
Action: Mouse scrolled (514, 388) with delta (0, 0)
Screenshot: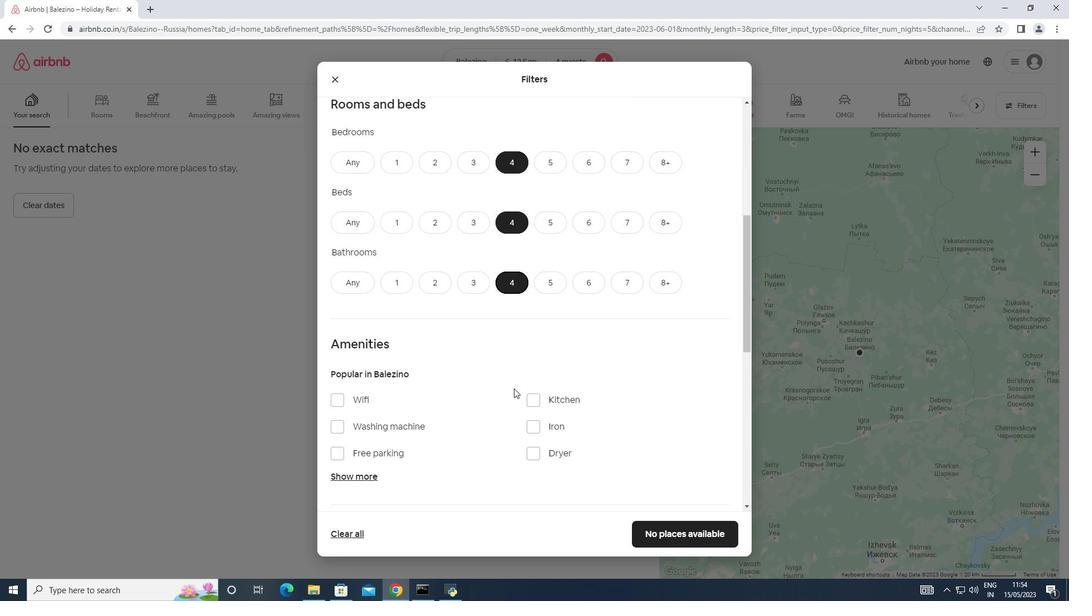
Action: Mouse moved to (342, 338)
Screenshot: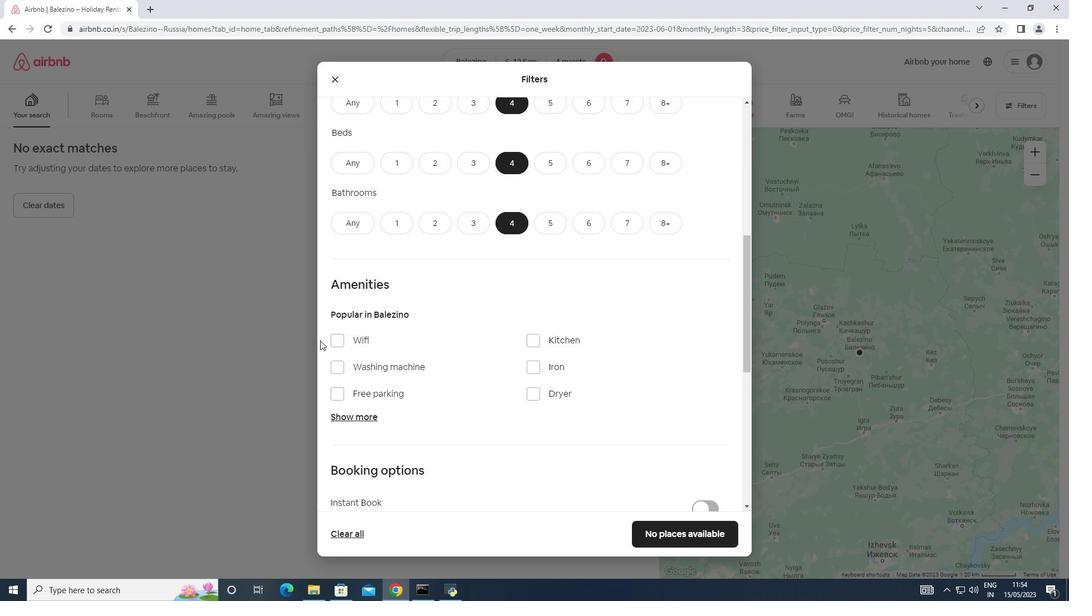 
Action: Mouse pressed left at (342, 338)
Screenshot: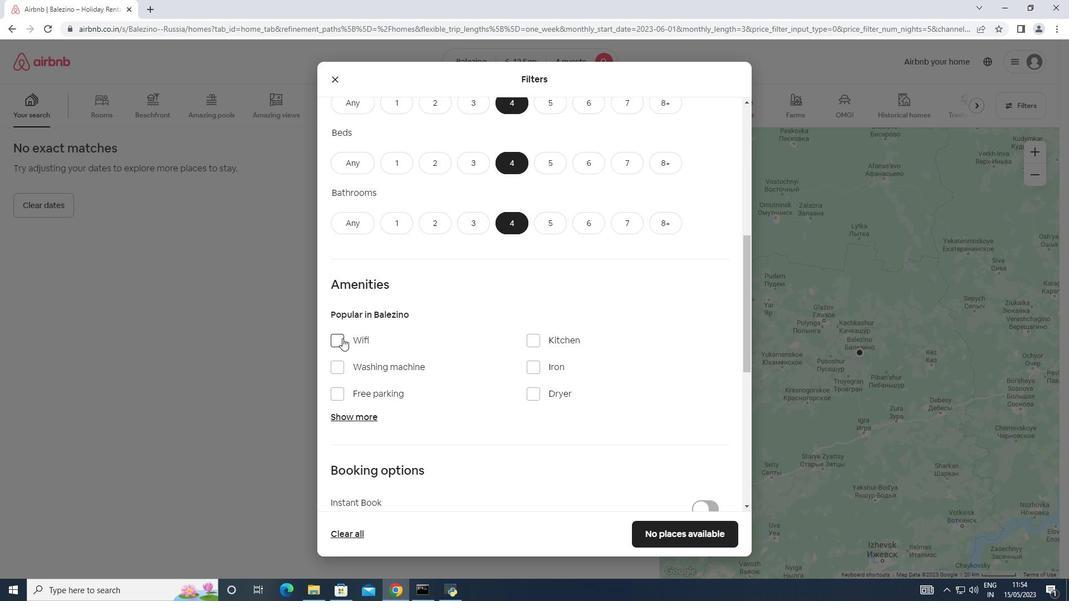 
Action: Mouse moved to (348, 418)
Screenshot: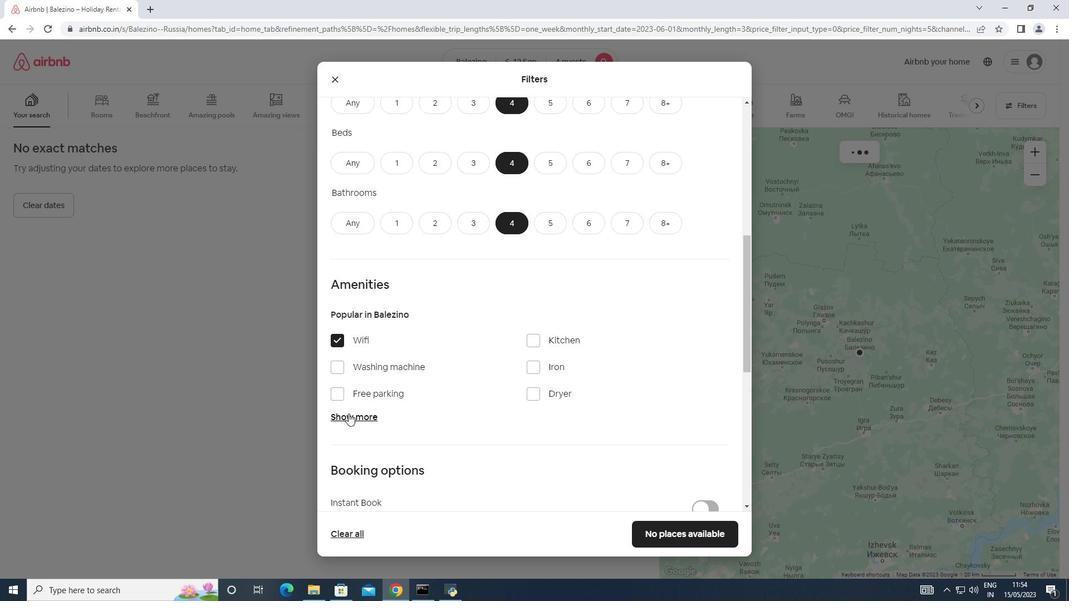 
Action: Mouse pressed left at (348, 418)
Screenshot: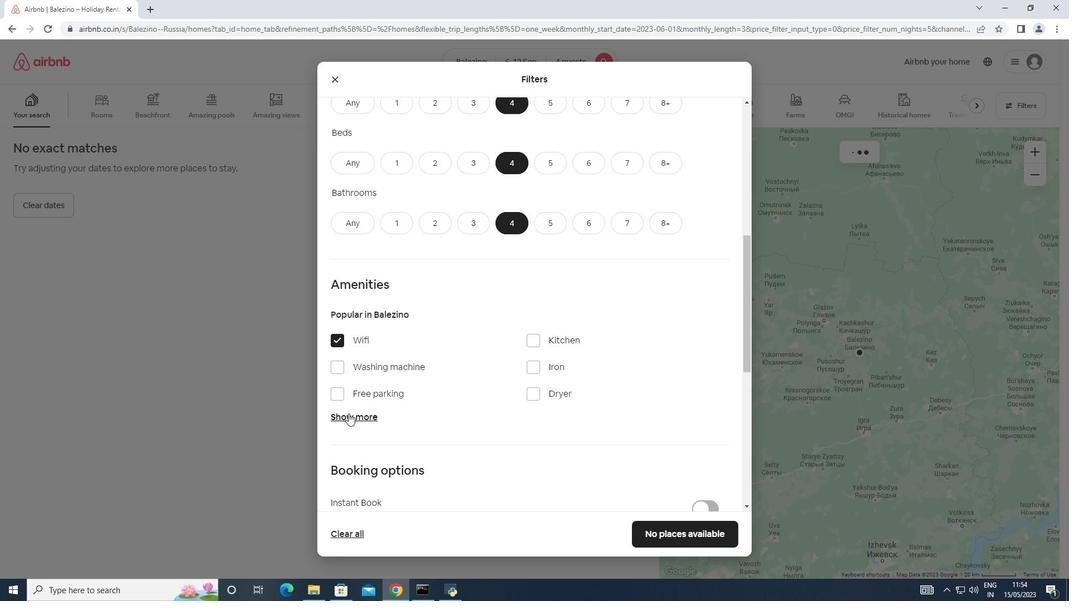
Action: Mouse moved to (464, 398)
Screenshot: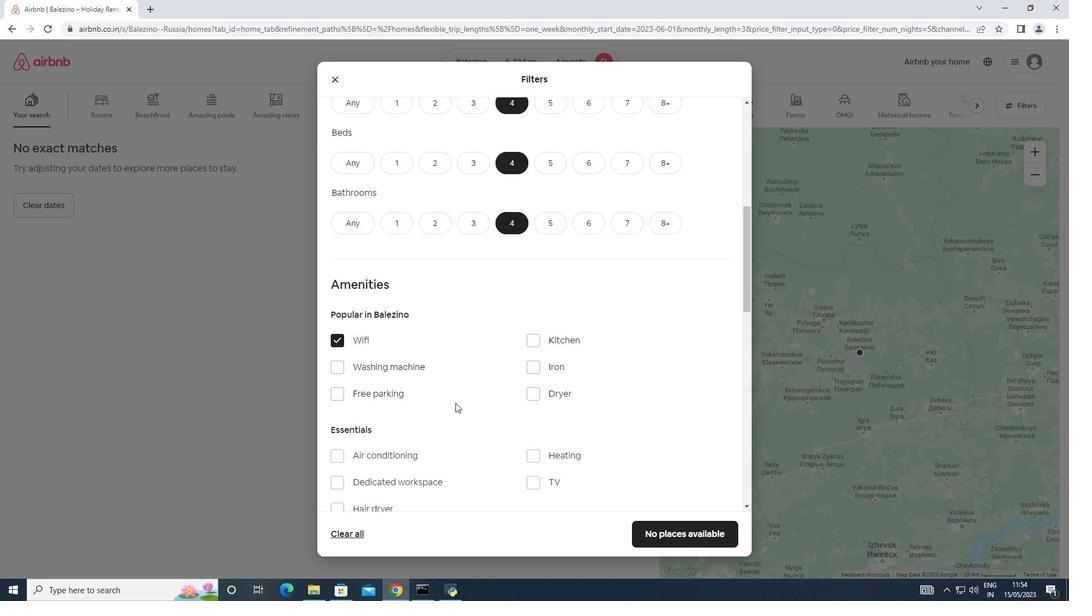 
Action: Mouse scrolled (464, 397) with delta (0, 0)
Screenshot: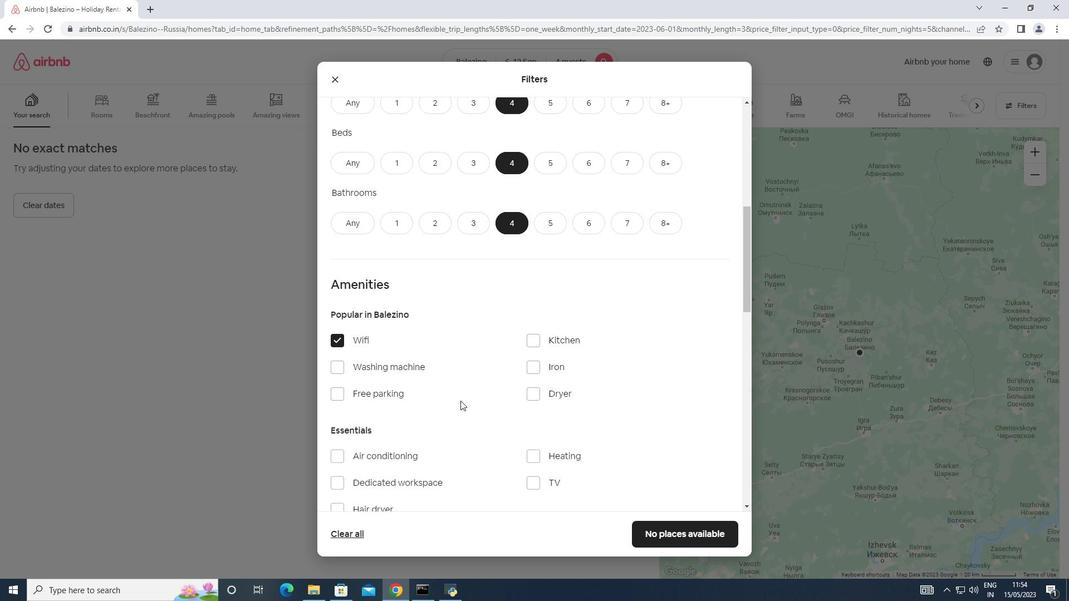 
Action: Mouse scrolled (464, 397) with delta (0, 0)
Screenshot: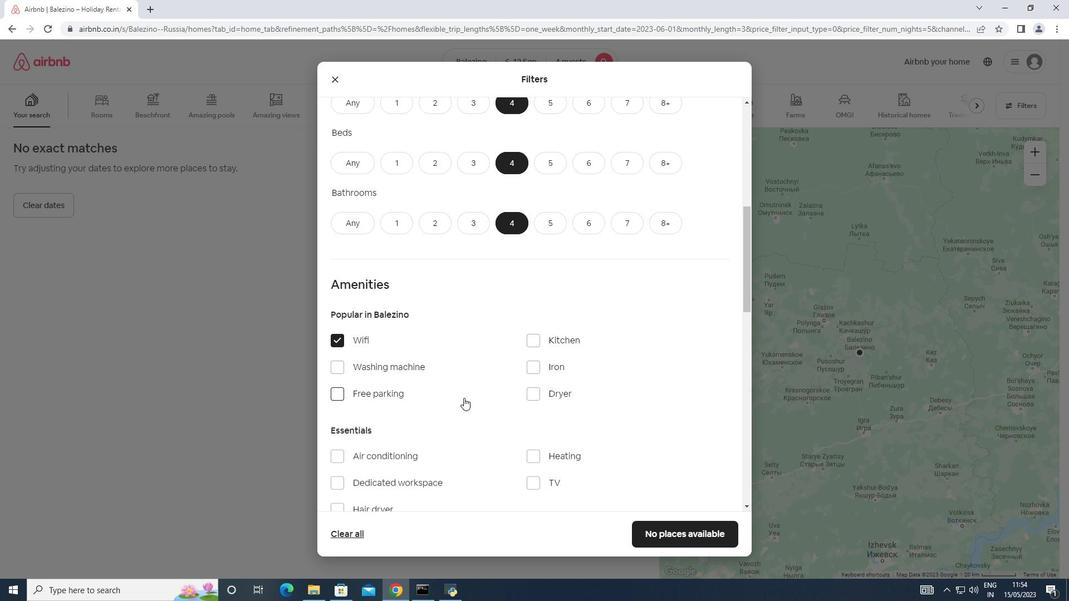 
Action: Mouse moved to (533, 374)
Screenshot: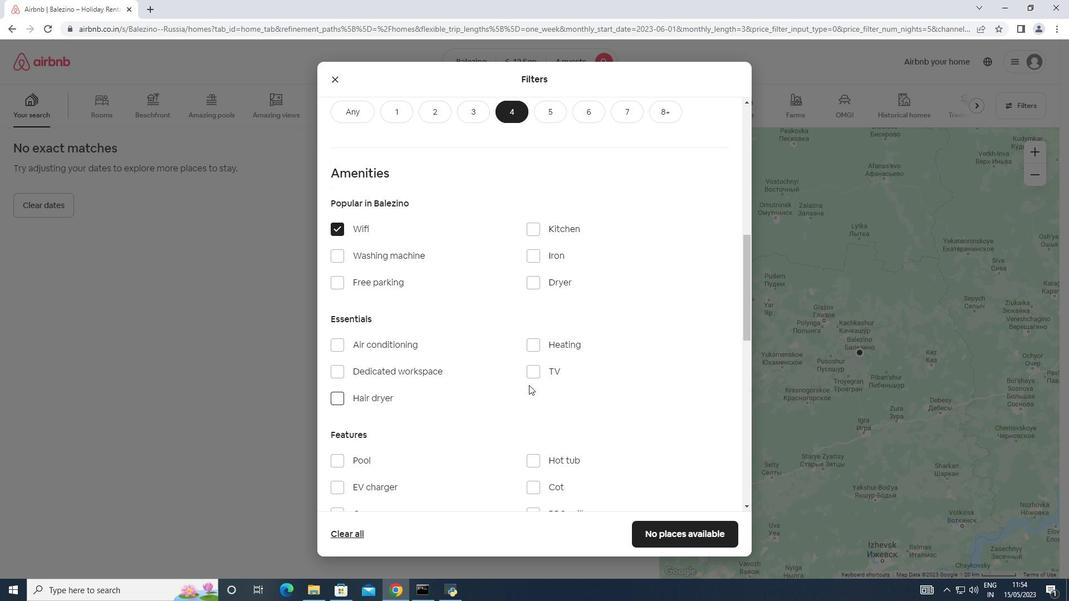
Action: Mouse pressed left at (533, 374)
Screenshot: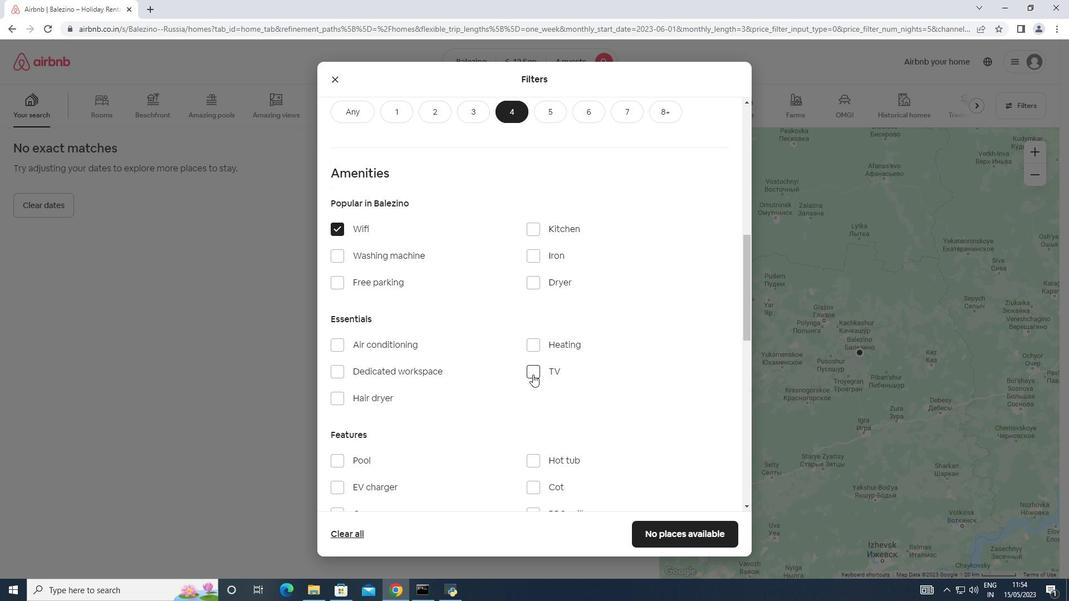 
Action: Mouse moved to (338, 280)
Screenshot: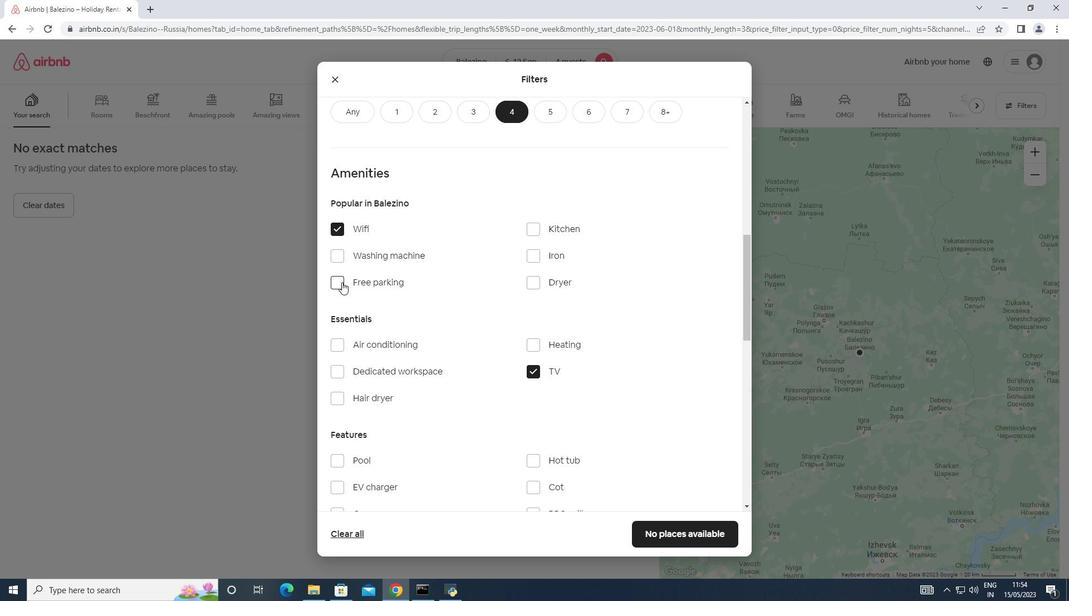 
Action: Mouse pressed left at (338, 280)
Screenshot: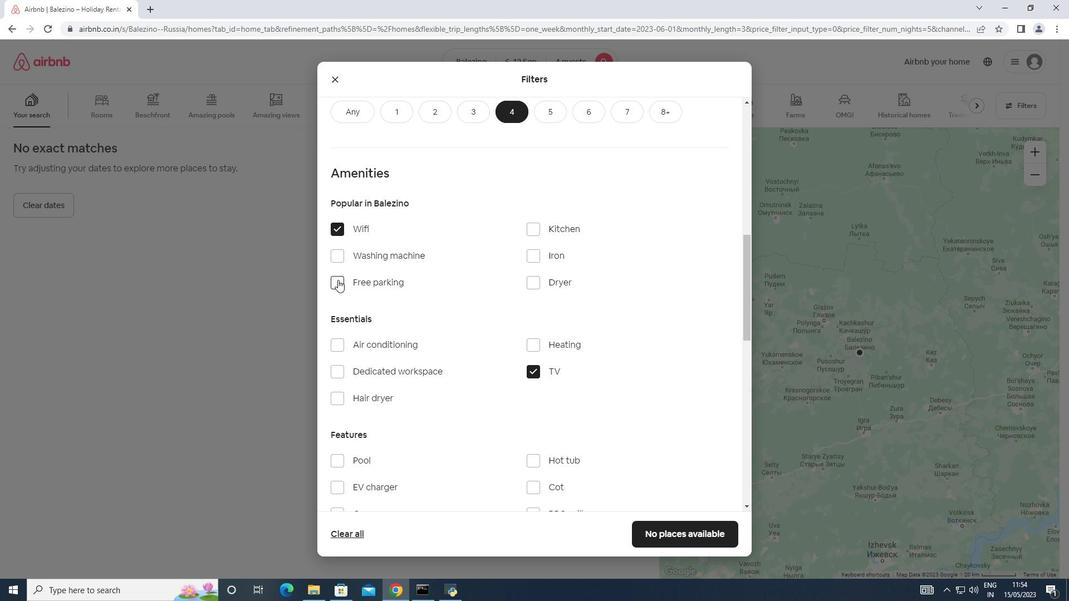 
Action: Mouse moved to (359, 298)
Screenshot: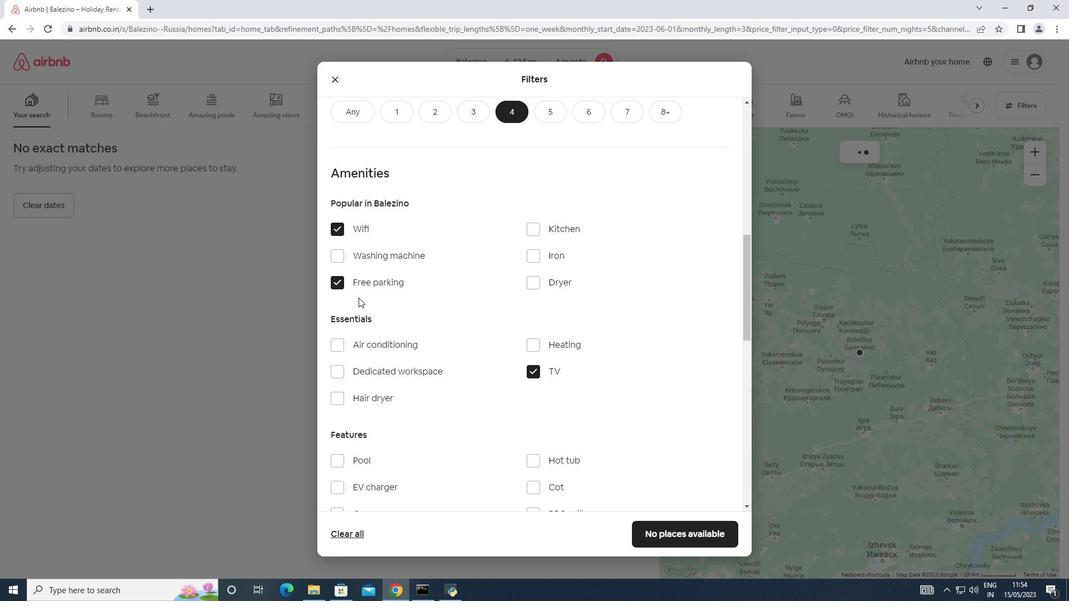 
Action: Mouse scrolled (359, 298) with delta (0, 0)
Screenshot: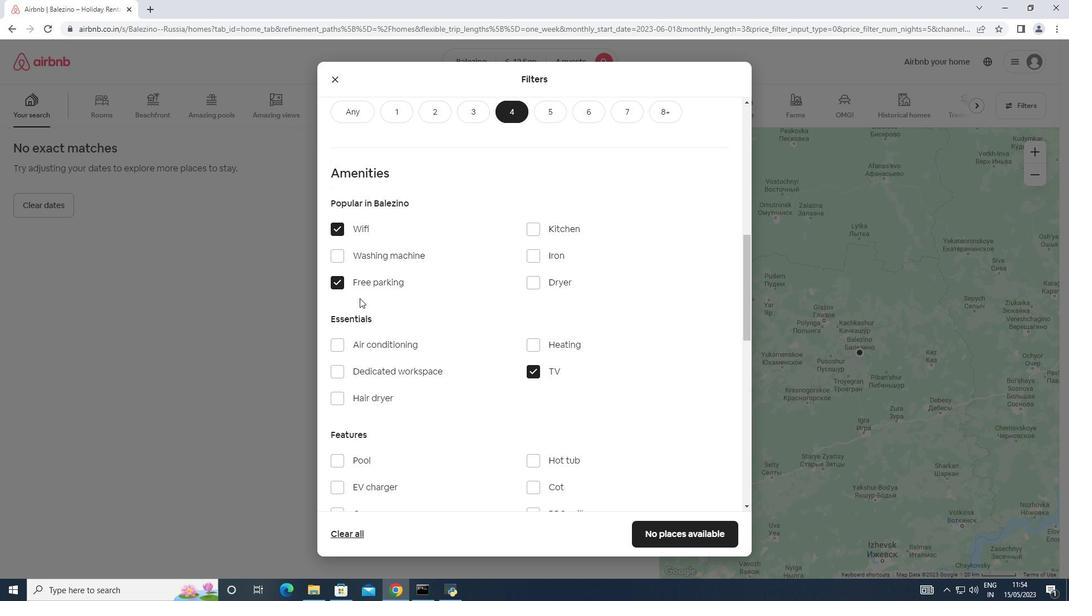 
Action: Mouse moved to (360, 299)
Screenshot: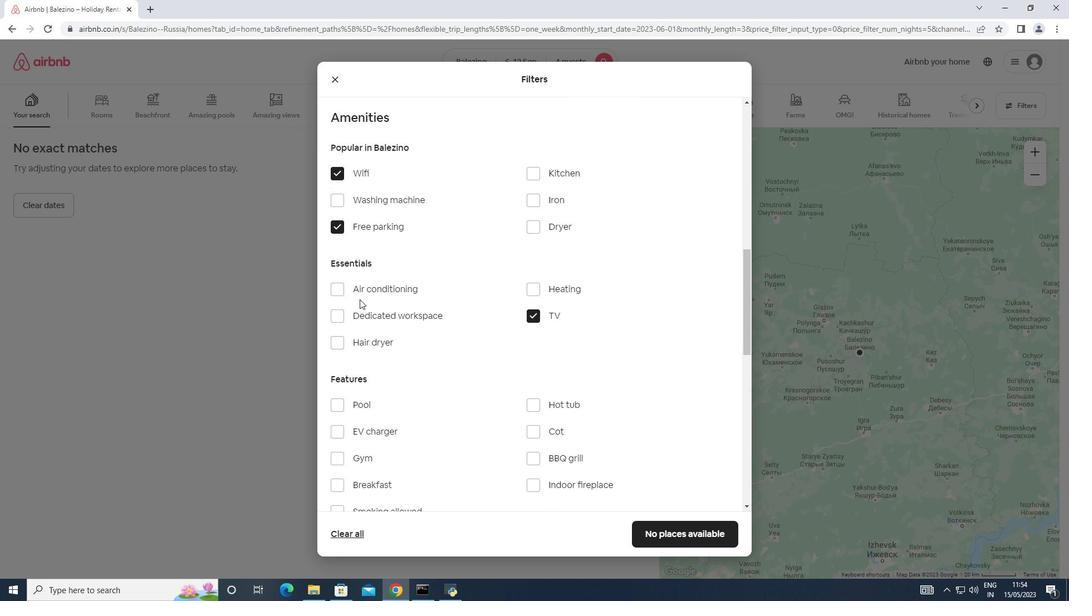 
Action: Mouse scrolled (360, 298) with delta (0, 0)
Screenshot: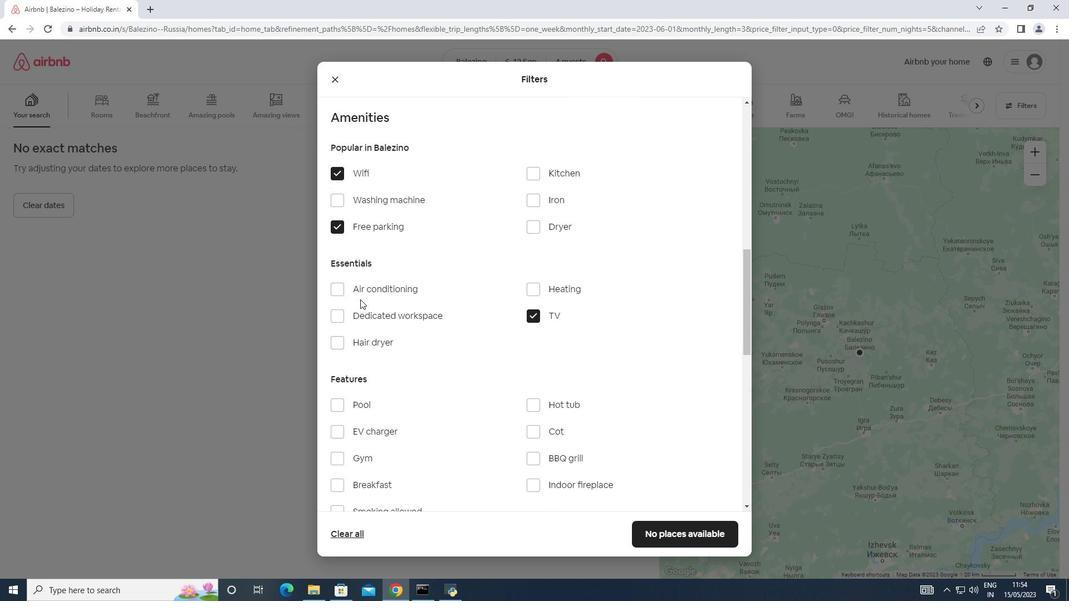 
Action: Mouse moved to (362, 298)
Screenshot: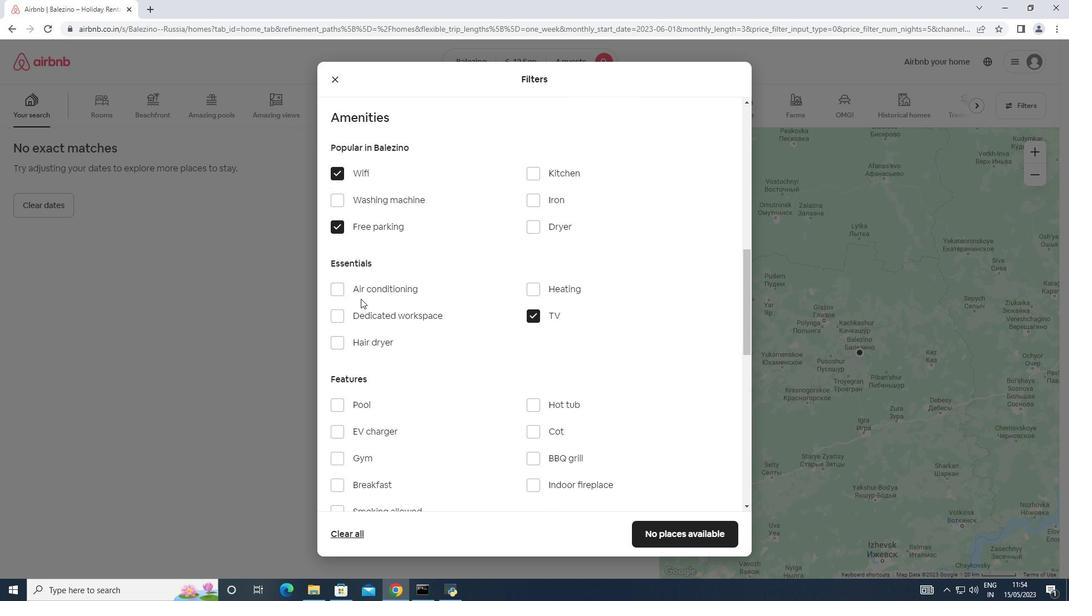 
Action: Mouse scrolled (362, 297) with delta (0, 0)
Screenshot: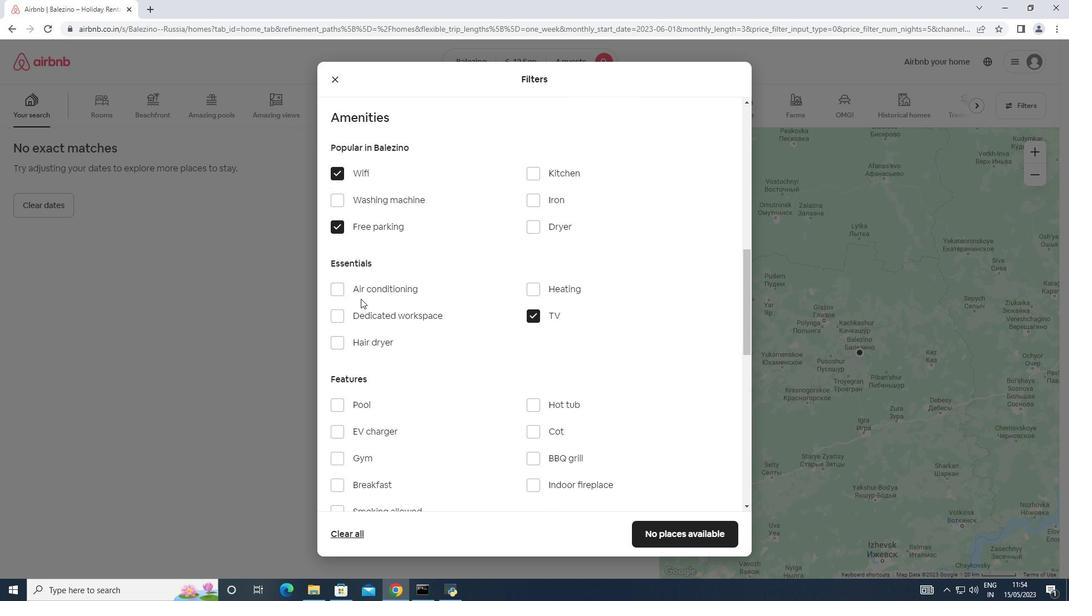 
Action: Mouse moved to (363, 344)
Screenshot: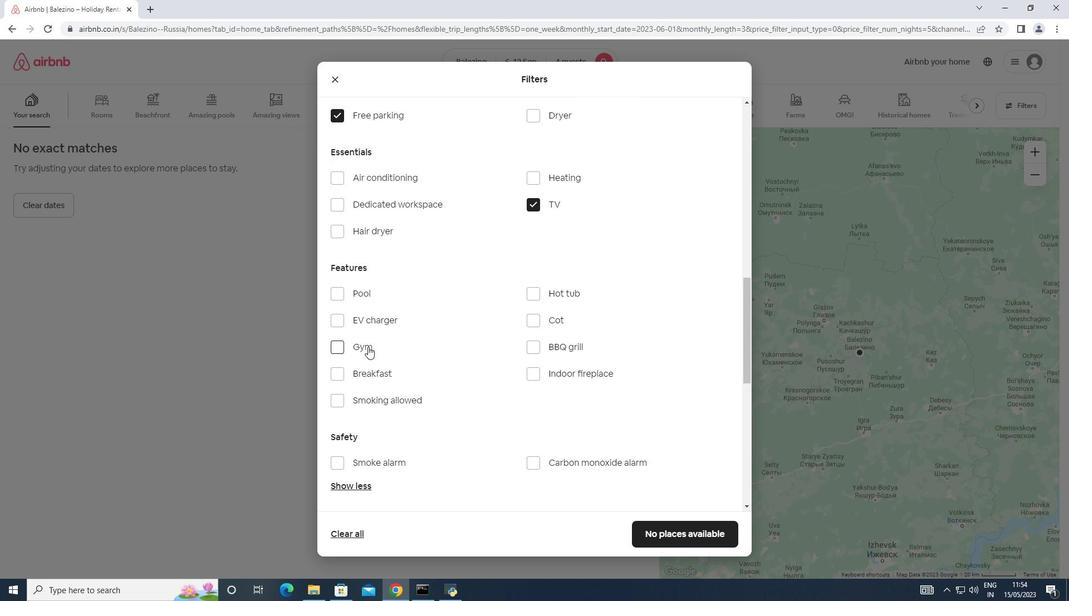 
Action: Mouse pressed left at (363, 344)
Screenshot: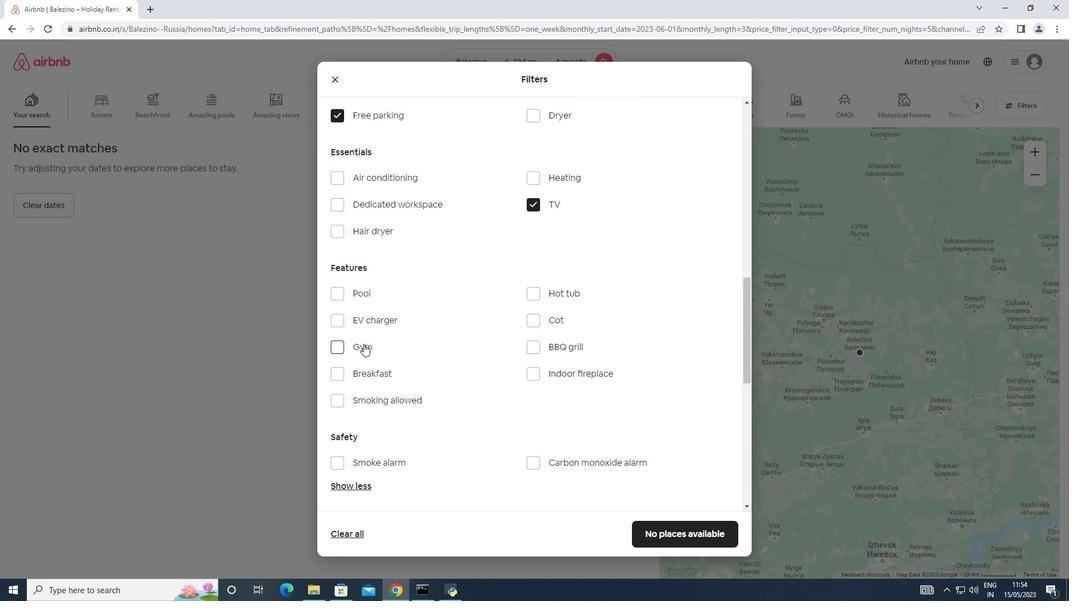 
Action: Mouse moved to (382, 377)
Screenshot: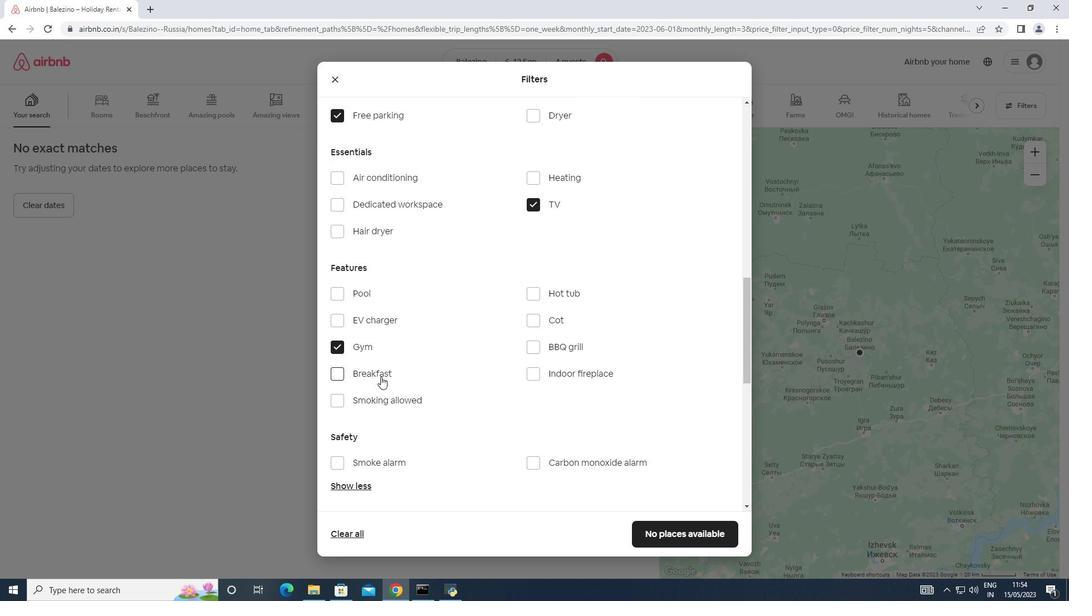 
Action: Mouse pressed left at (382, 377)
Screenshot: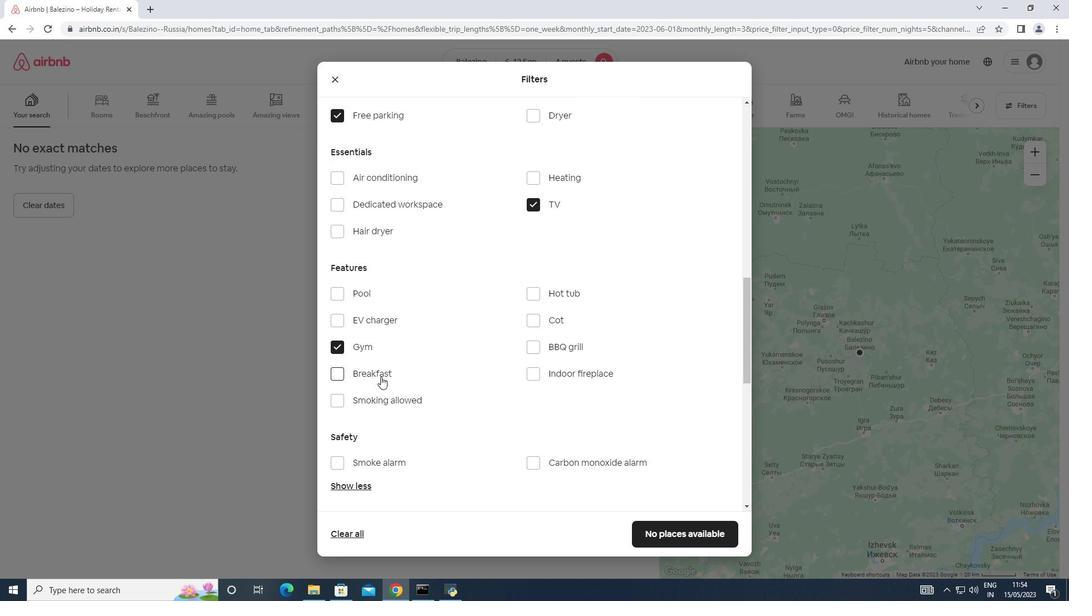 
Action: Mouse moved to (488, 347)
Screenshot: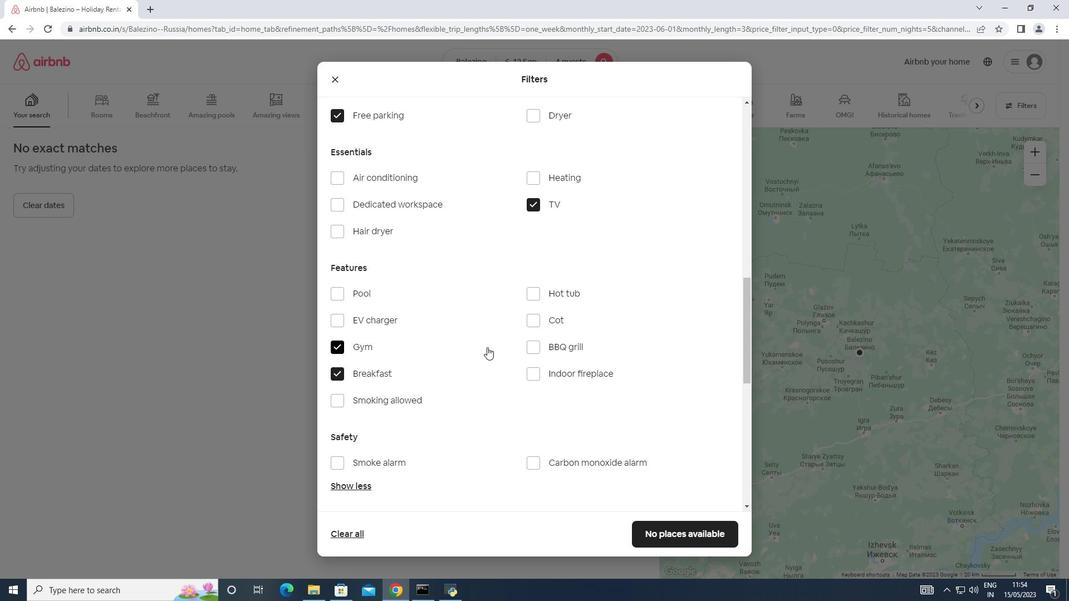 
Action: Mouse scrolled (488, 346) with delta (0, 0)
Screenshot: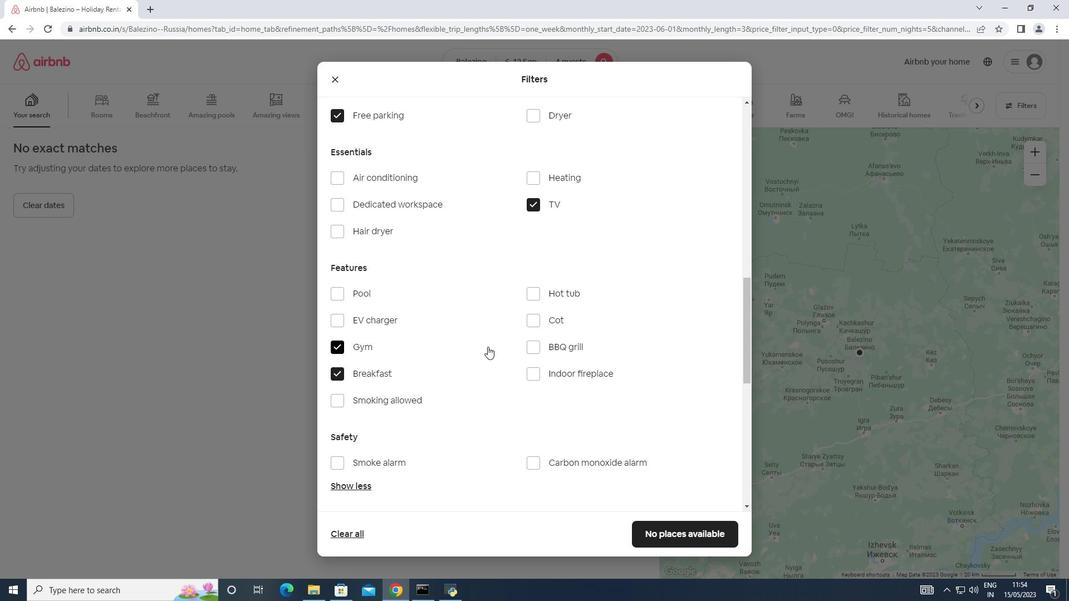 
Action: Mouse scrolled (488, 346) with delta (0, 0)
Screenshot: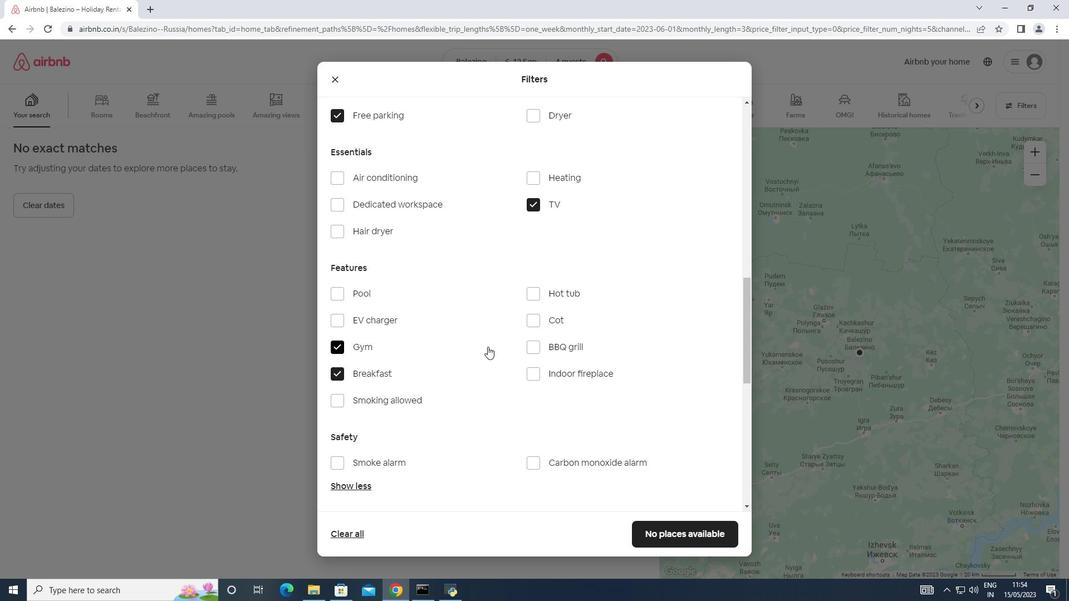 
Action: Mouse moved to (489, 345)
Screenshot: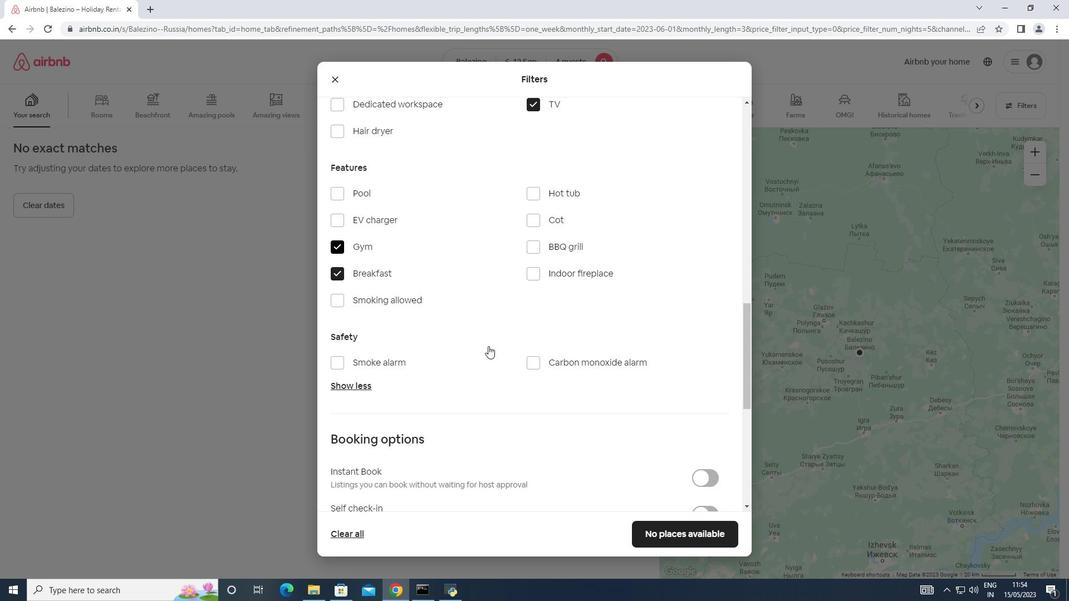 
Action: Mouse scrolled (489, 344) with delta (0, 0)
Screenshot: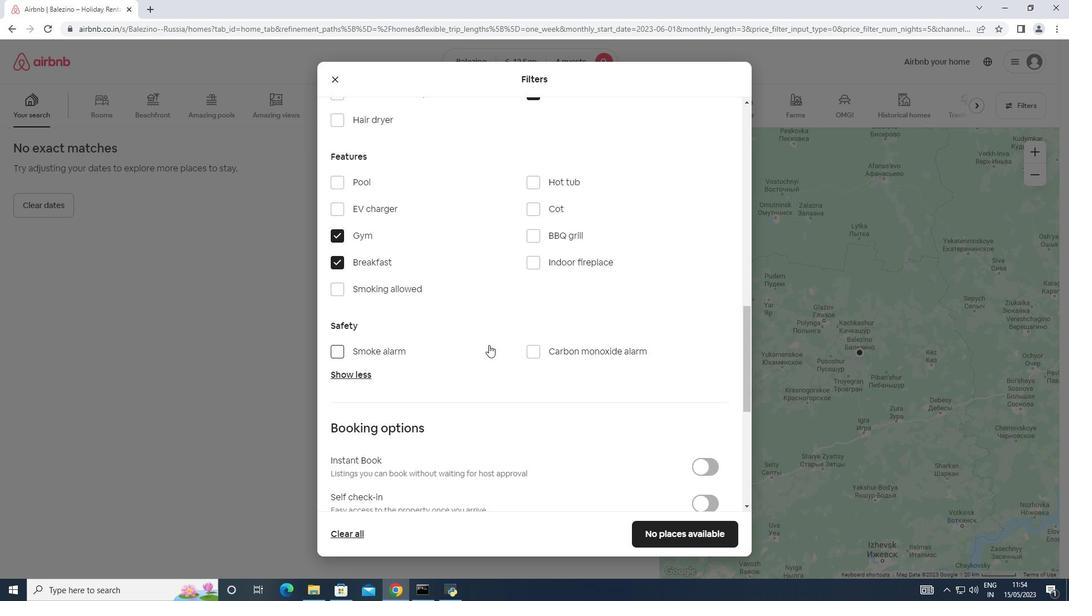 
Action: Mouse scrolled (489, 344) with delta (0, 0)
Screenshot: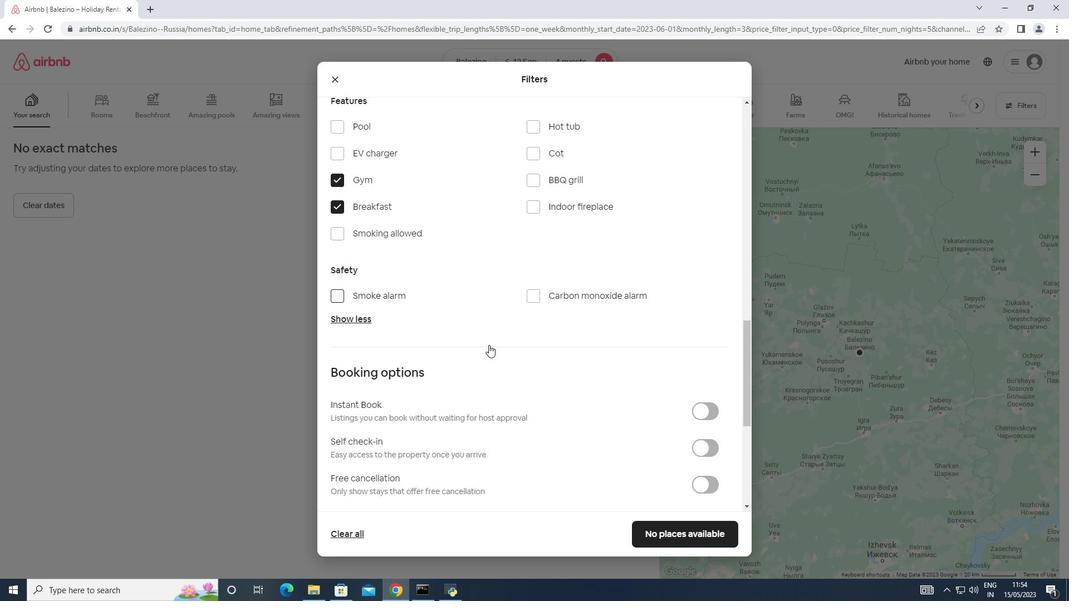 
Action: Mouse scrolled (489, 344) with delta (0, 0)
Screenshot: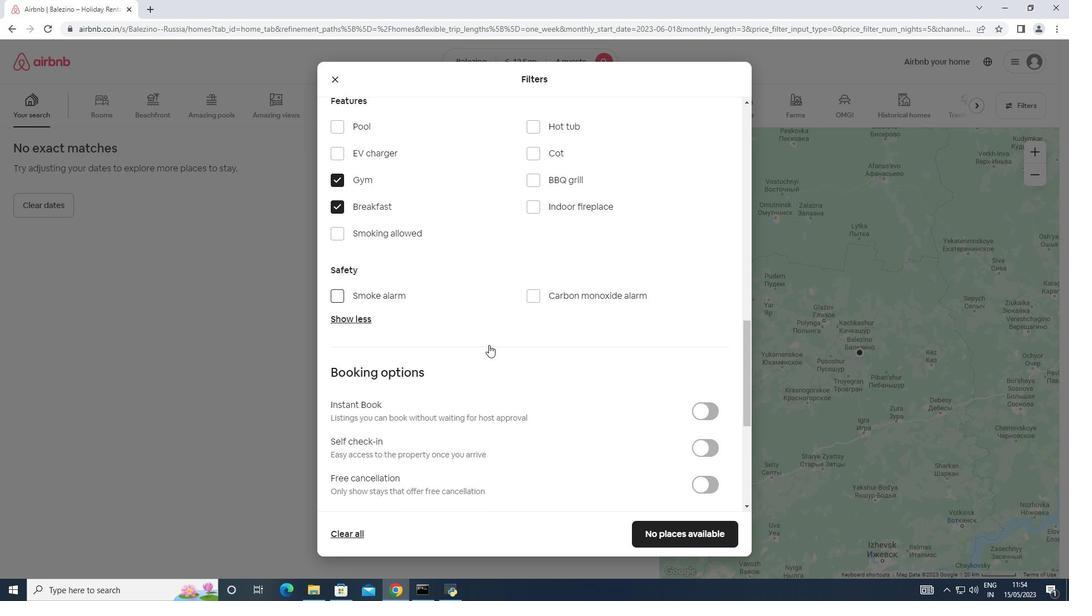 
Action: Mouse scrolled (489, 344) with delta (0, 0)
Screenshot: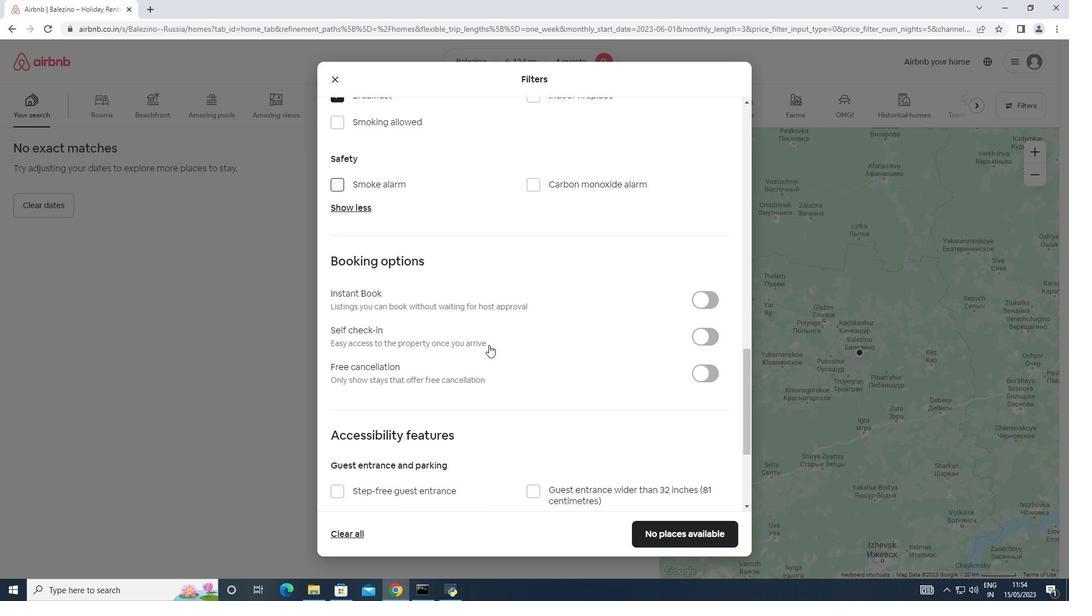 
Action: Mouse moved to (701, 280)
Screenshot: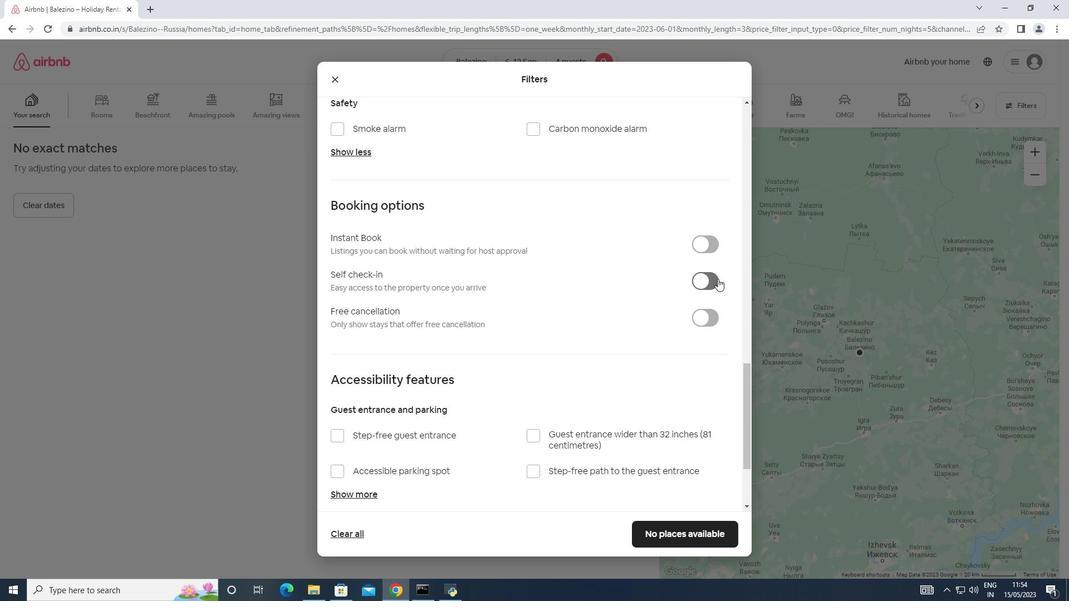 
Action: Mouse pressed left at (701, 280)
Screenshot: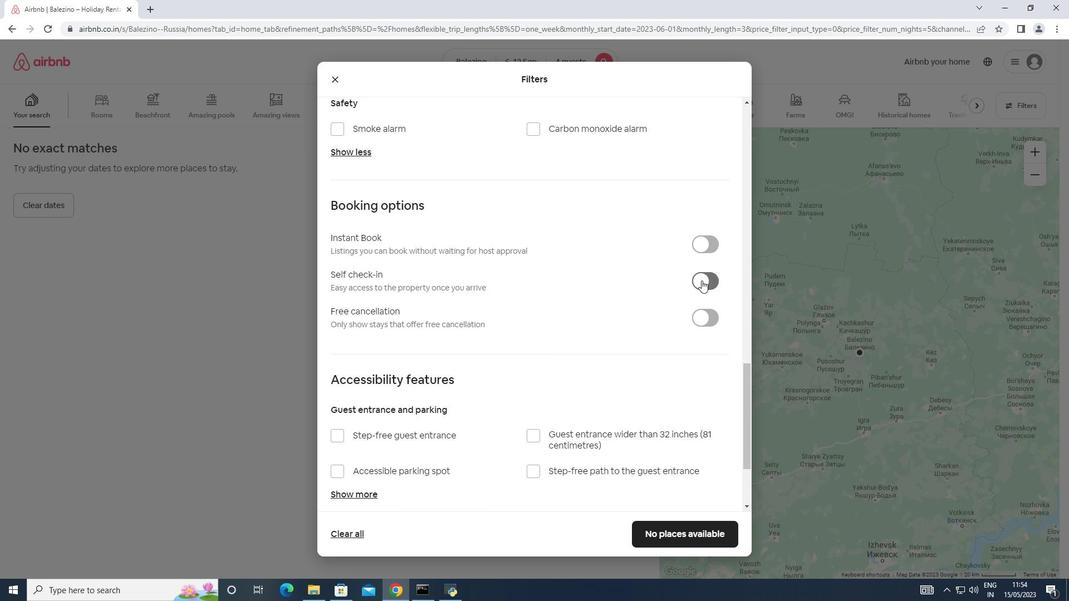 
Action: Mouse moved to (441, 345)
Screenshot: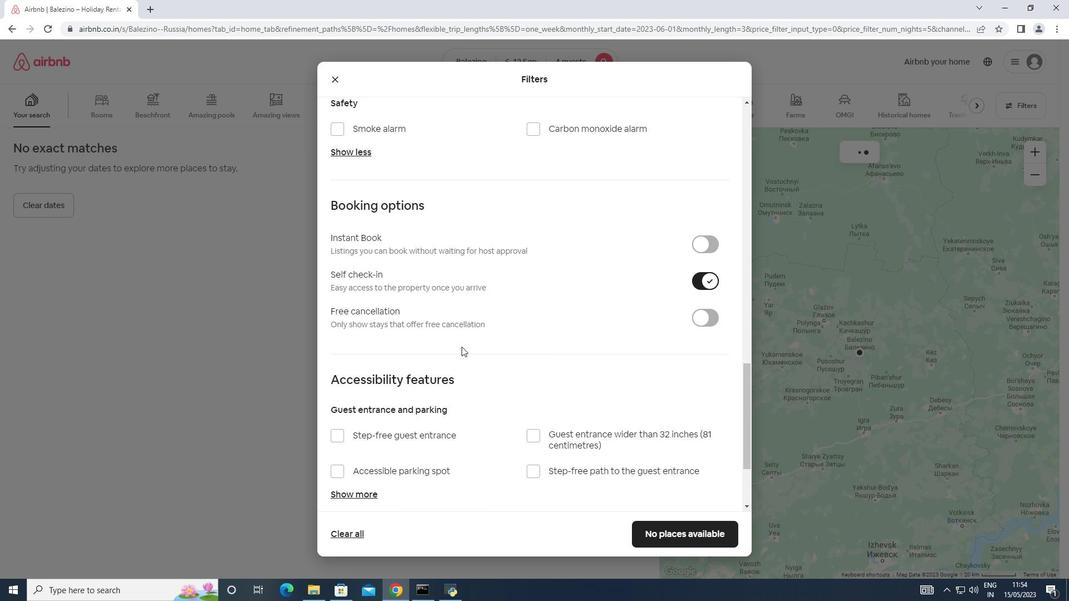 
Action: Mouse scrolled (441, 344) with delta (0, 0)
Screenshot: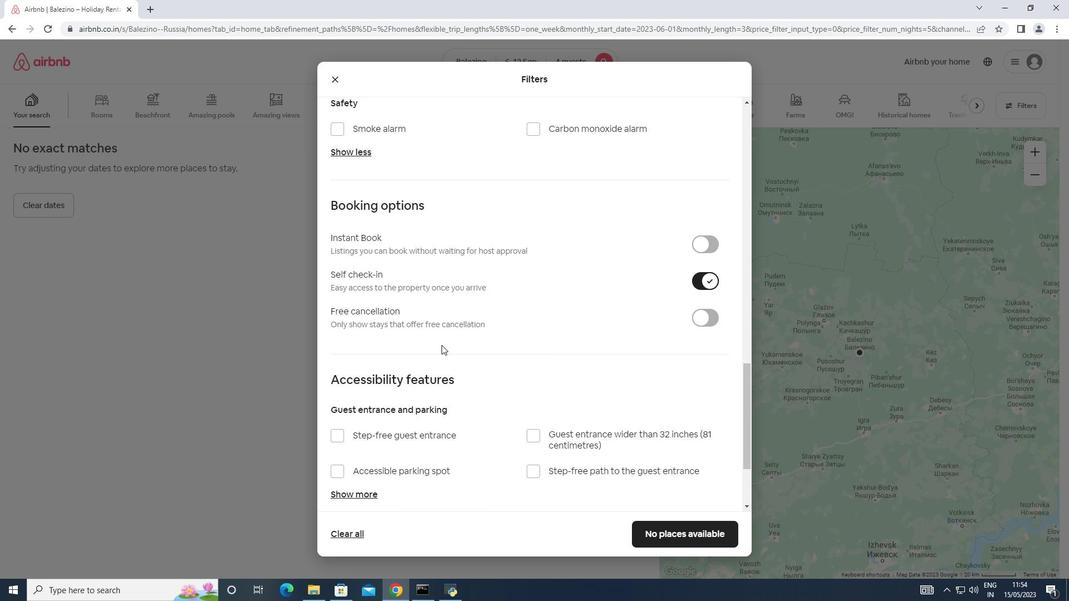 
Action: Mouse scrolled (441, 344) with delta (0, 0)
Screenshot: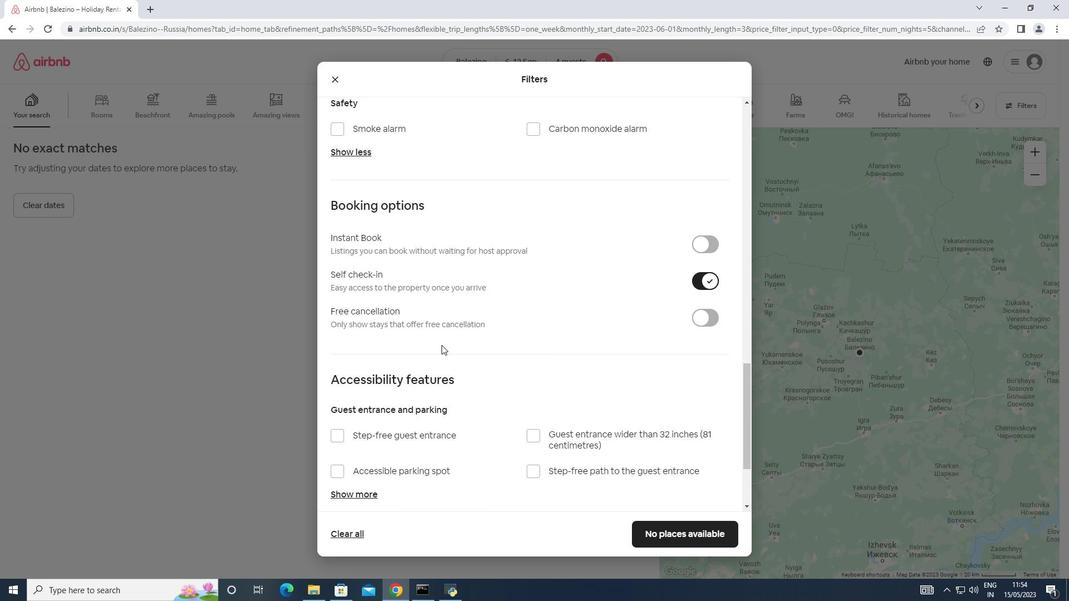 
Action: Mouse moved to (449, 341)
Screenshot: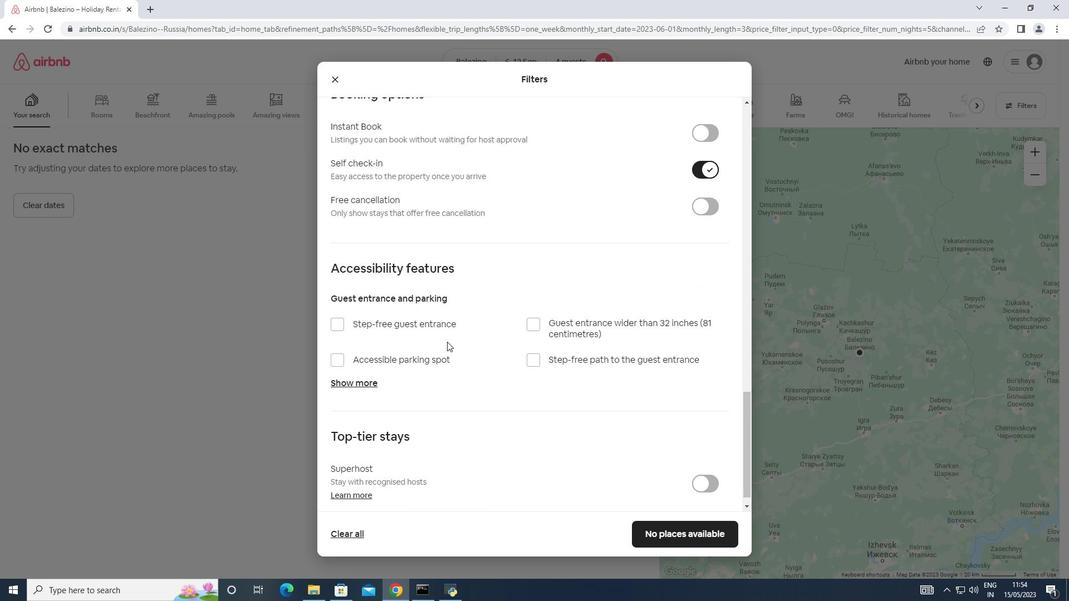 
Action: Mouse scrolled (449, 340) with delta (0, 0)
Screenshot: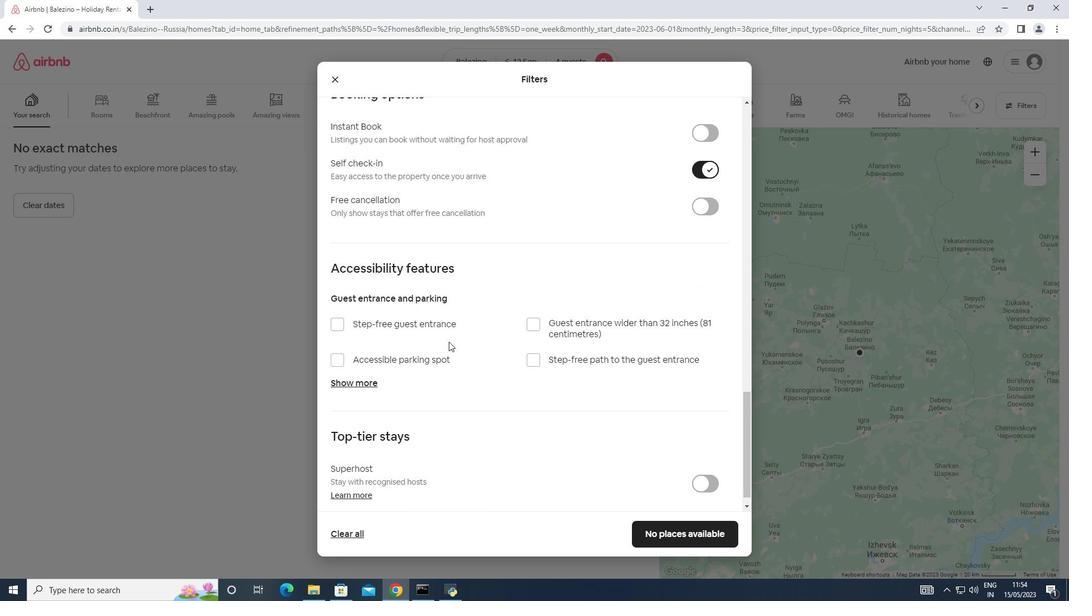 
Action: Mouse scrolled (449, 340) with delta (0, 0)
Screenshot: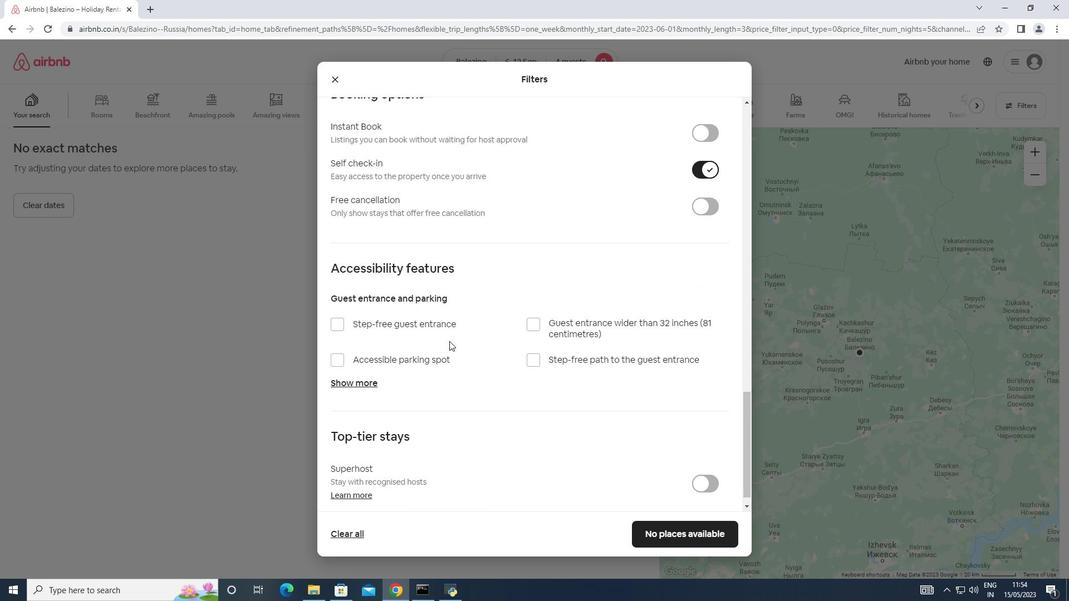 
Action: Mouse scrolled (449, 340) with delta (0, 0)
Screenshot: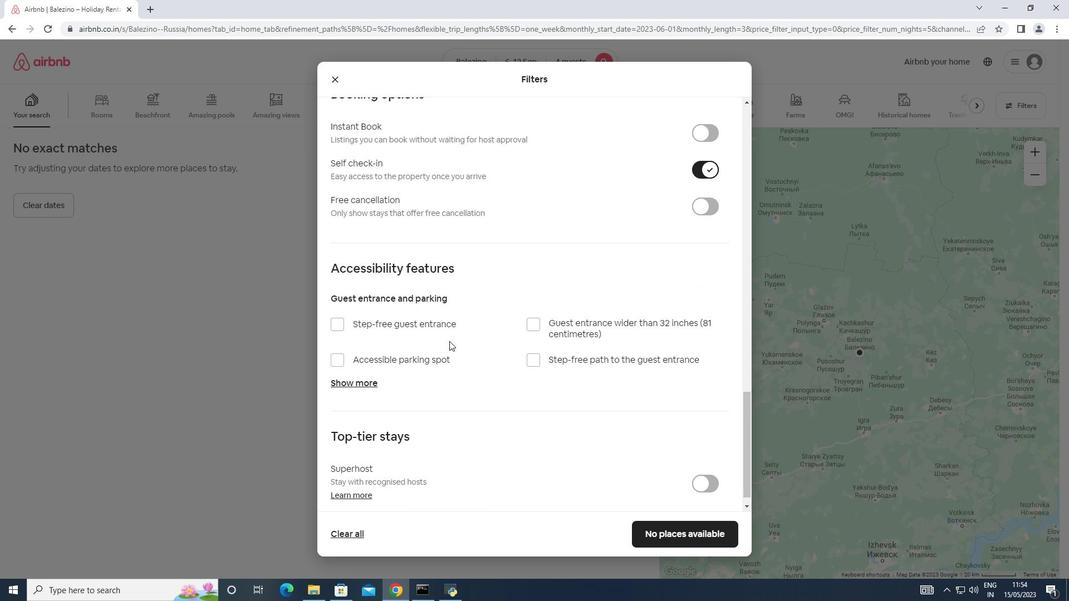 
Action: Mouse moved to (675, 526)
Screenshot: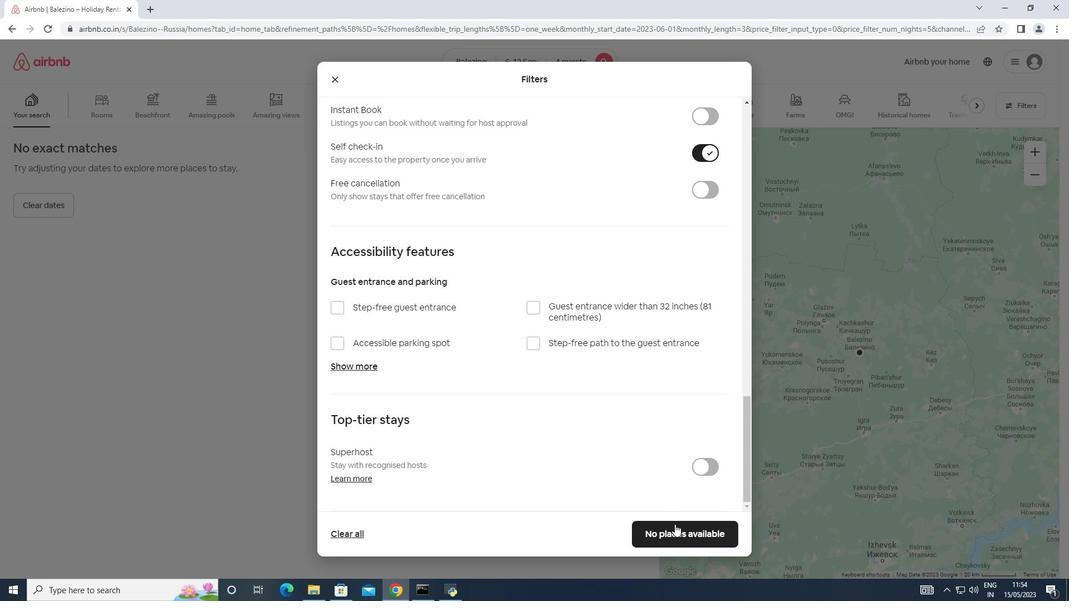 
Action: Mouse pressed left at (675, 526)
Screenshot: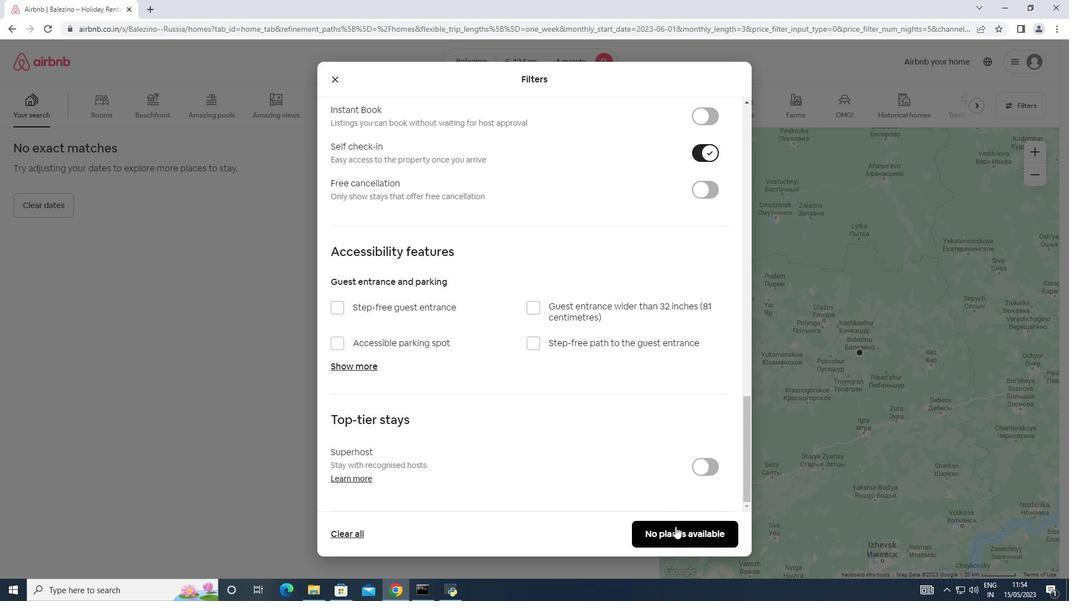 
Action: Mouse moved to (591, 558)
Screenshot: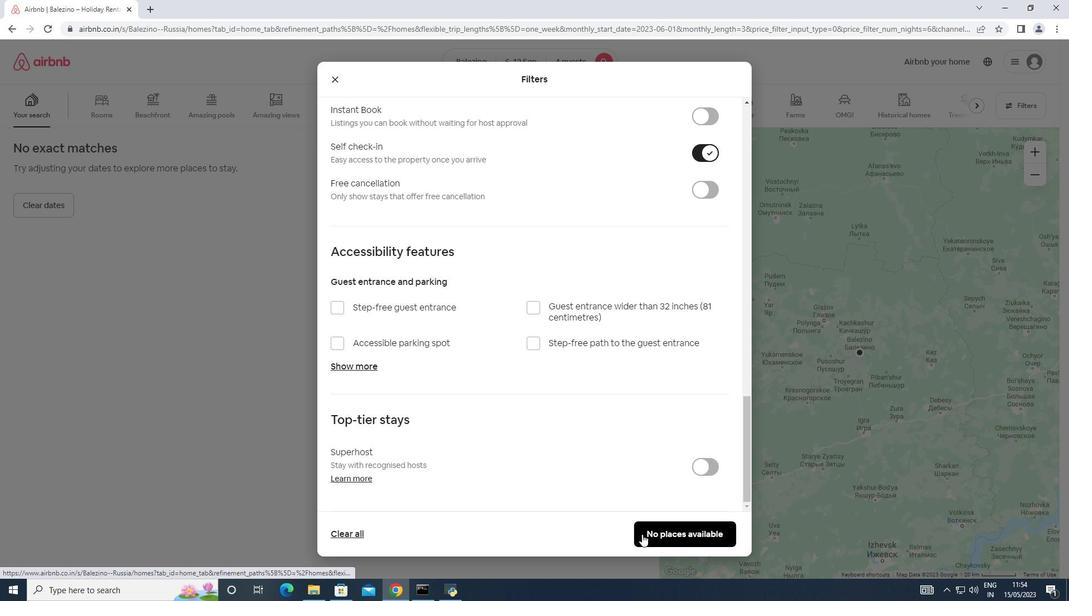 
